 Task: Add a signature Luis Hernandez containing Have a great National Alzheimers Disease Awareness Month, Luis Hernandez to email address softage.3@softage.net and add a folder Tax filings
Action: Mouse moved to (158, 118)
Screenshot: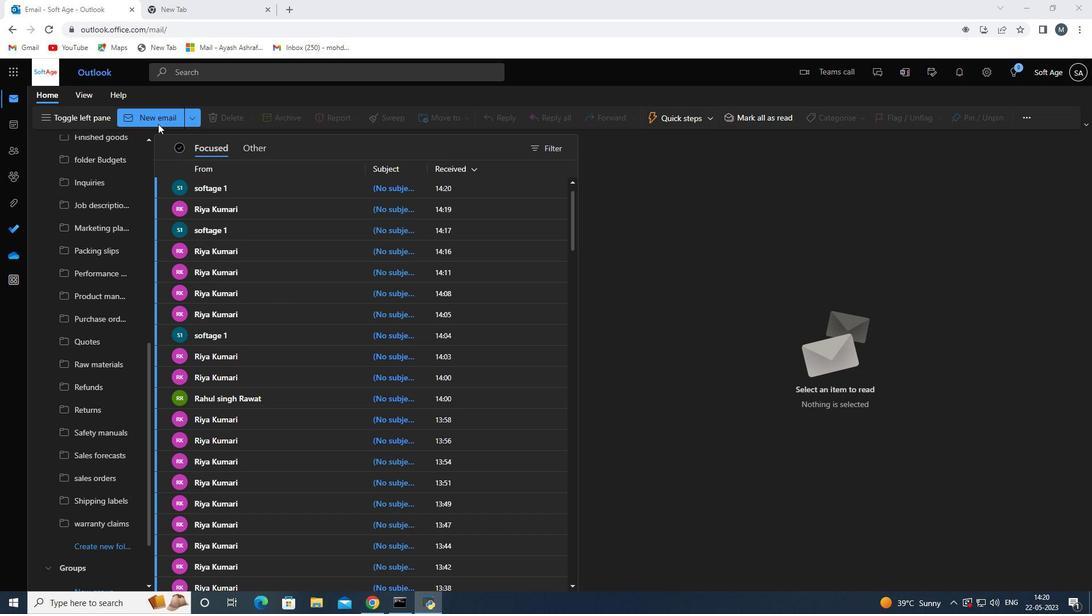 
Action: Mouse pressed left at (158, 118)
Screenshot: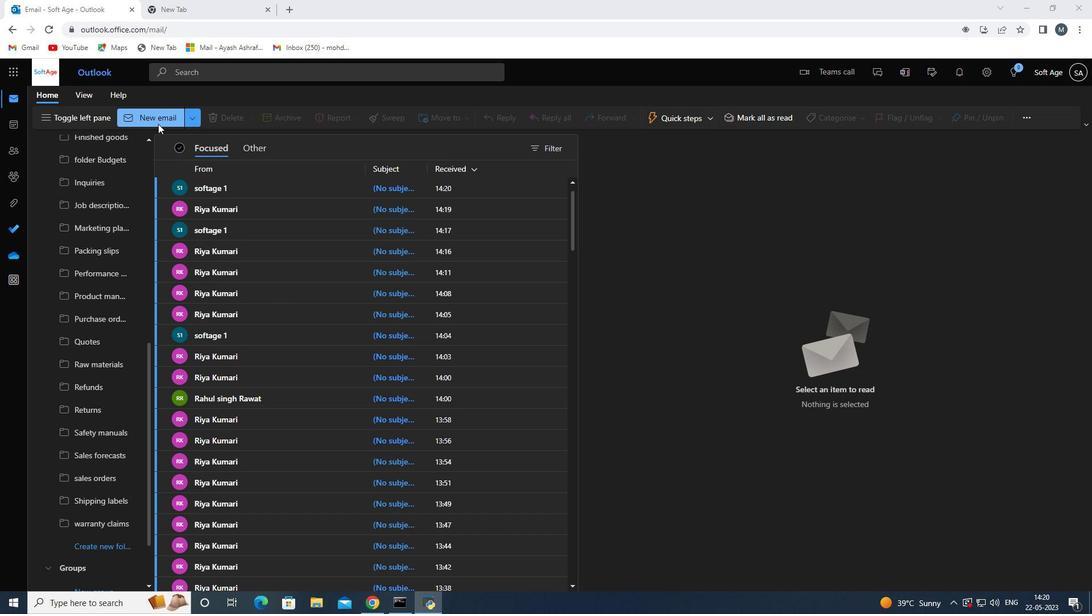 
Action: Mouse moved to (763, 122)
Screenshot: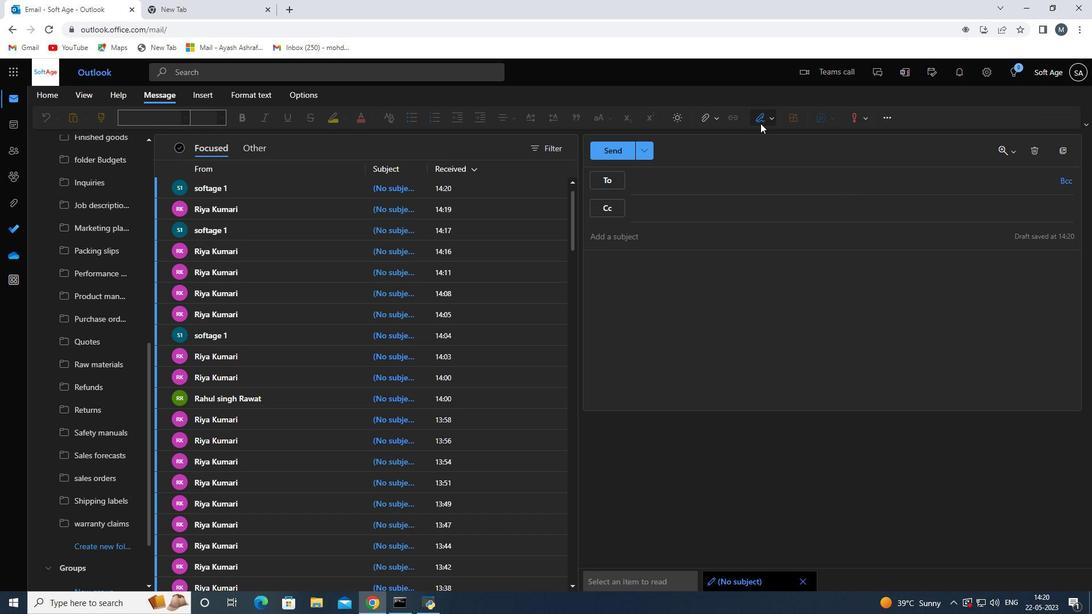
Action: Mouse pressed left at (763, 122)
Screenshot: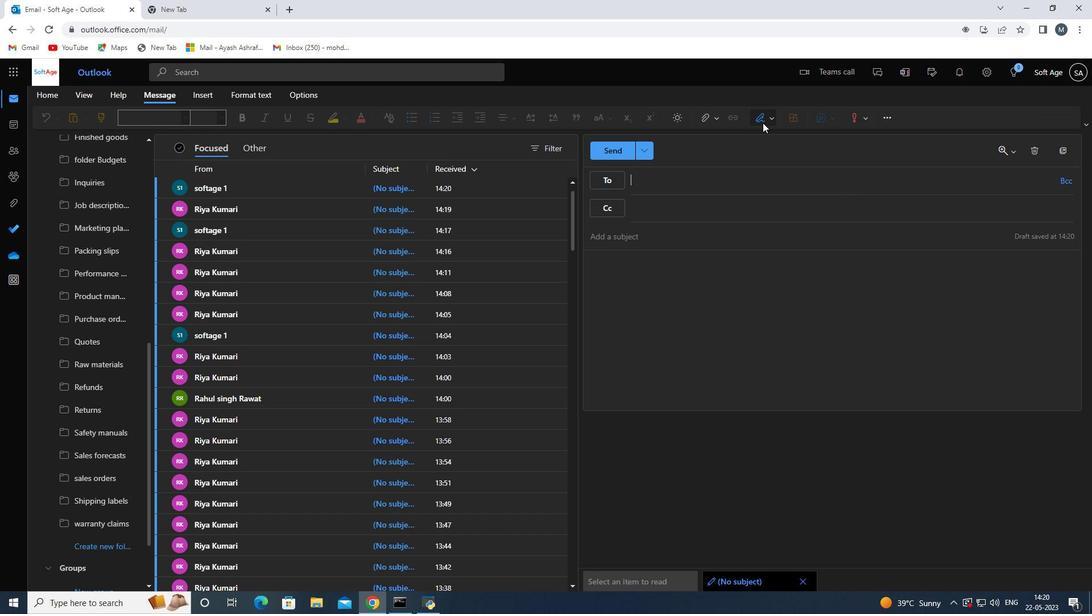 
Action: Mouse moved to (757, 166)
Screenshot: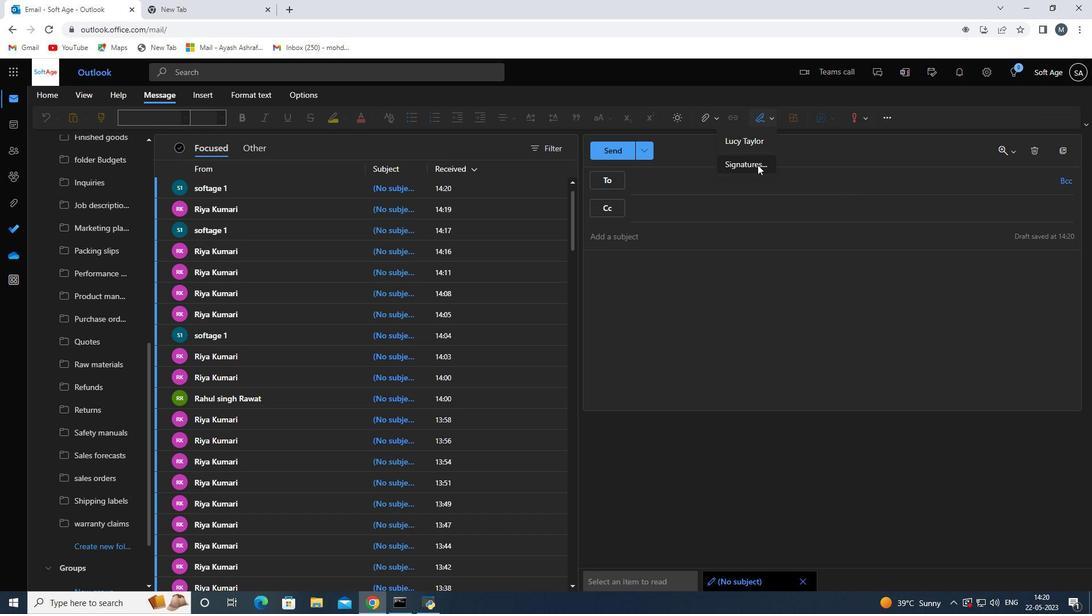 
Action: Mouse pressed left at (757, 166)
Screenshot: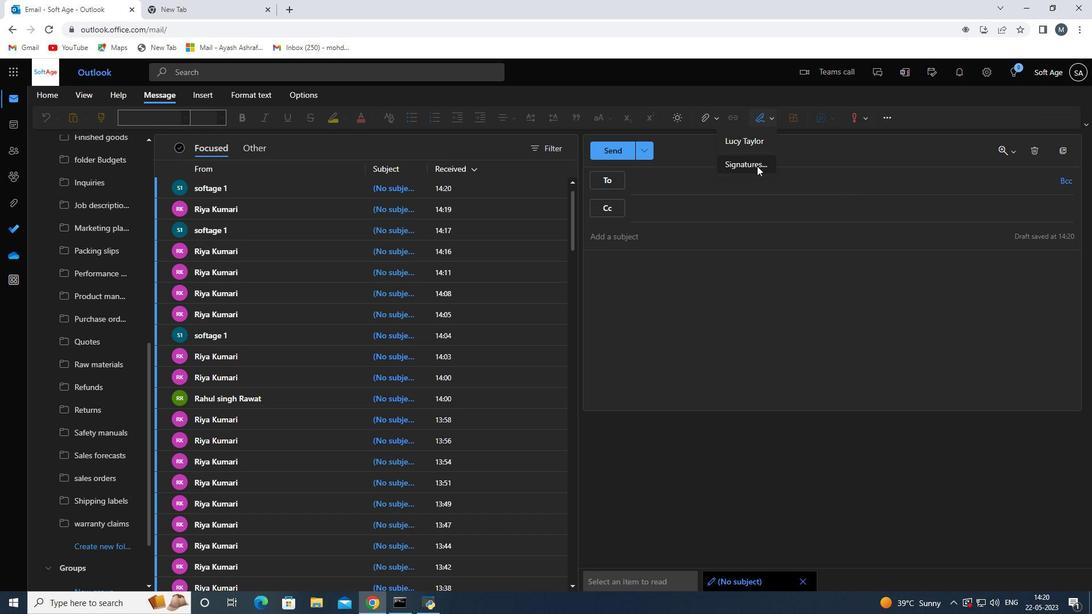 
Action: Mouse moved to (775, 208)
Screenshot: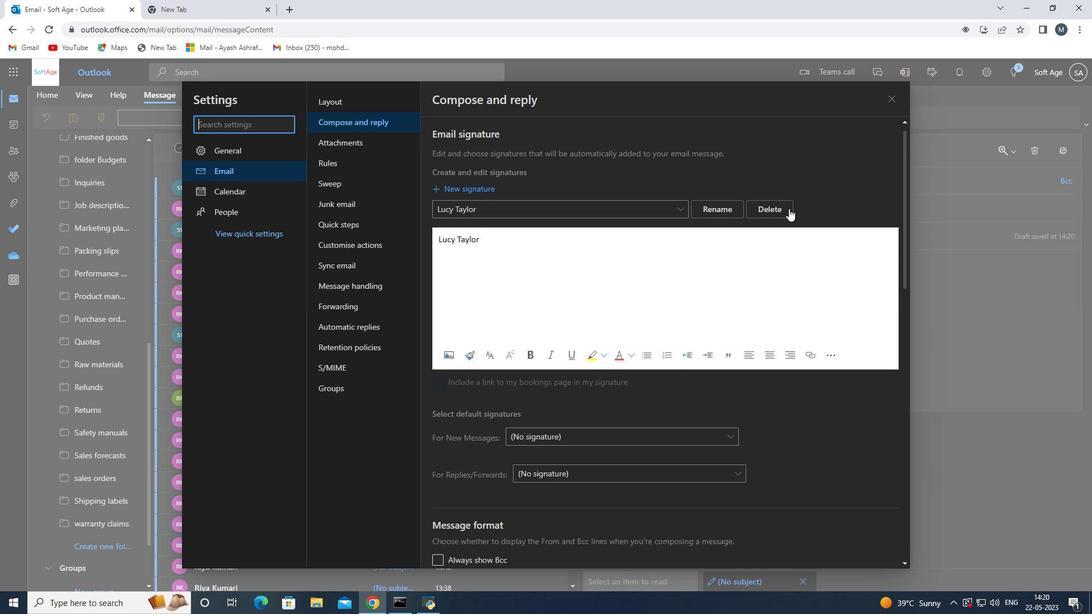 
Action: Mouse pressed left at (775, 208)
Screenshot: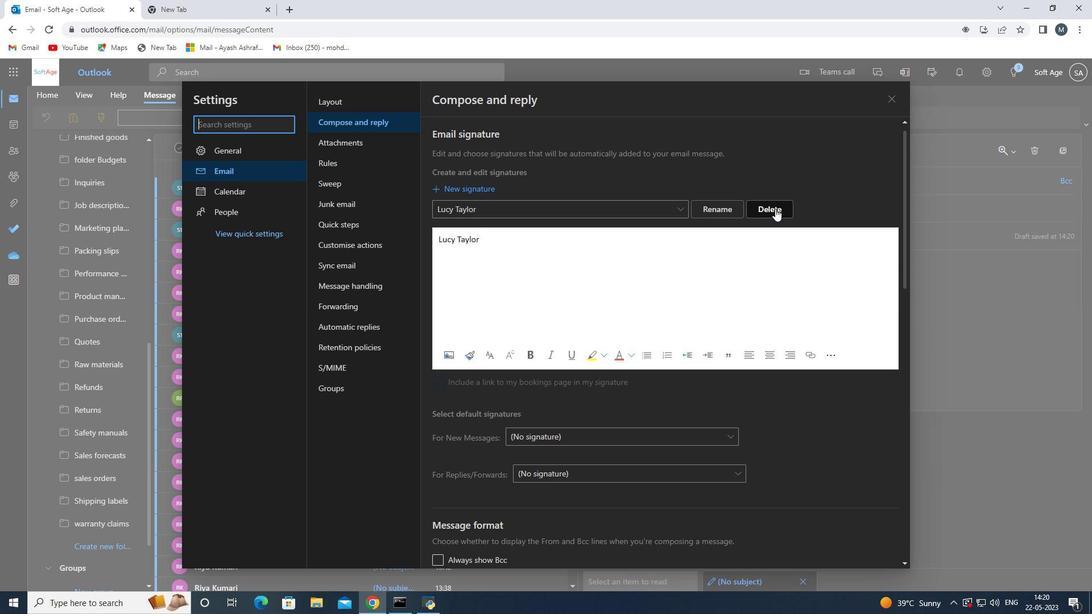 
Action: Mouse moved to (600, 216)
Screenshot: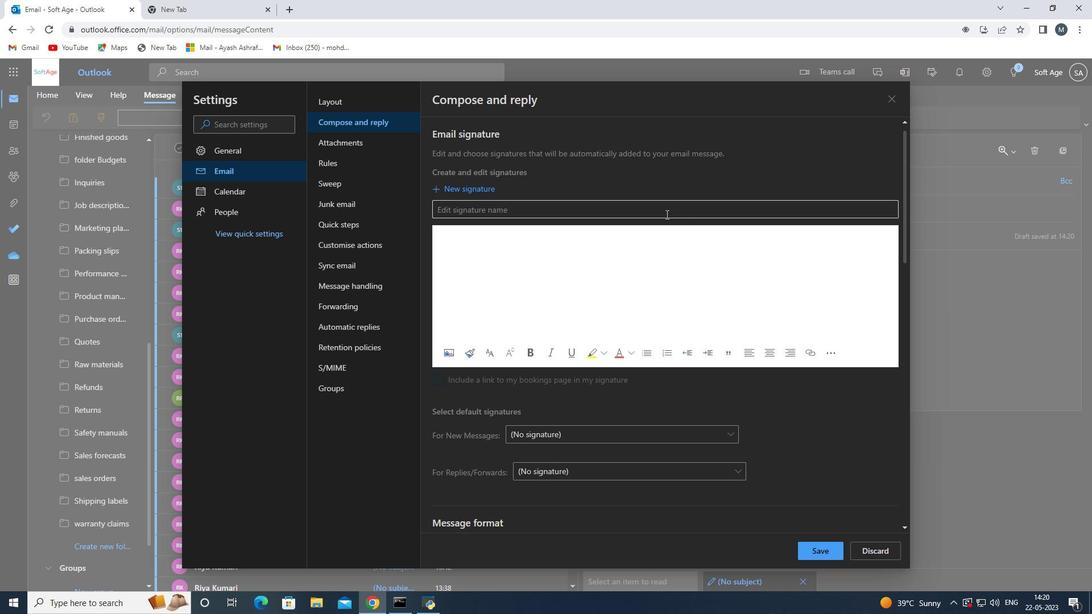 
Action: Mouse pressed left at (600, 216)
Screenshot: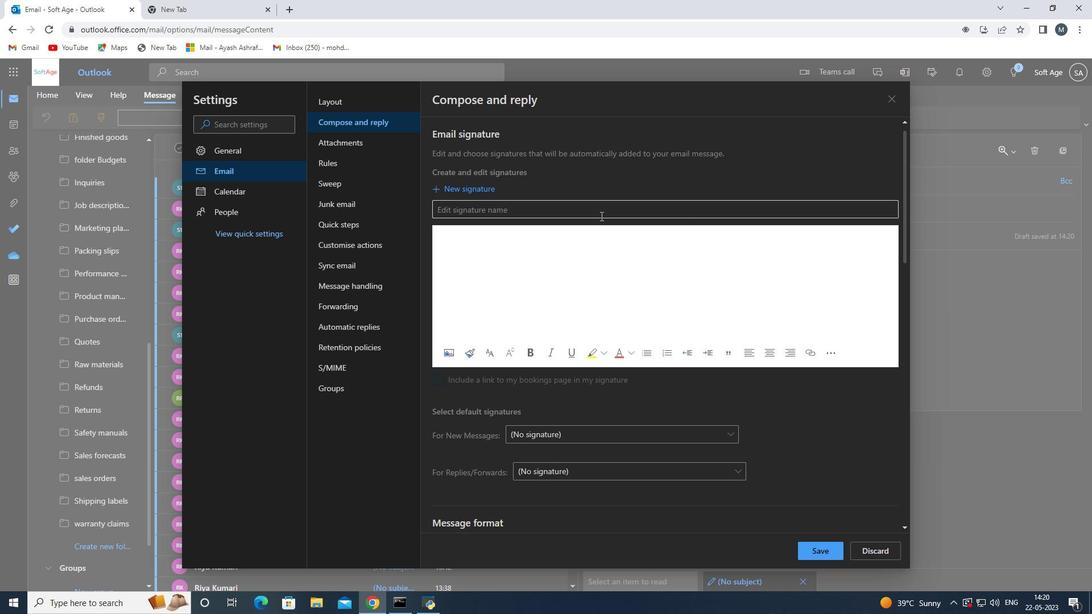 
Action: Key pressed <Key.shift>Luis<Key.space><Key.shift>Hernandez<Key.space>
Screenshot: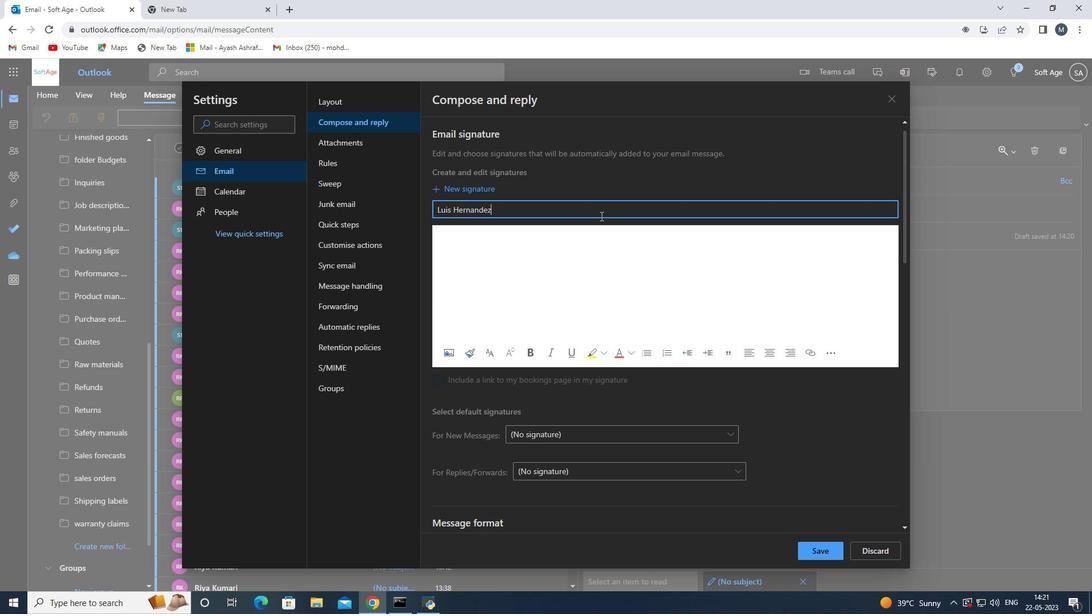 
Action: Mouse moved to (536, 257)
Screenshot: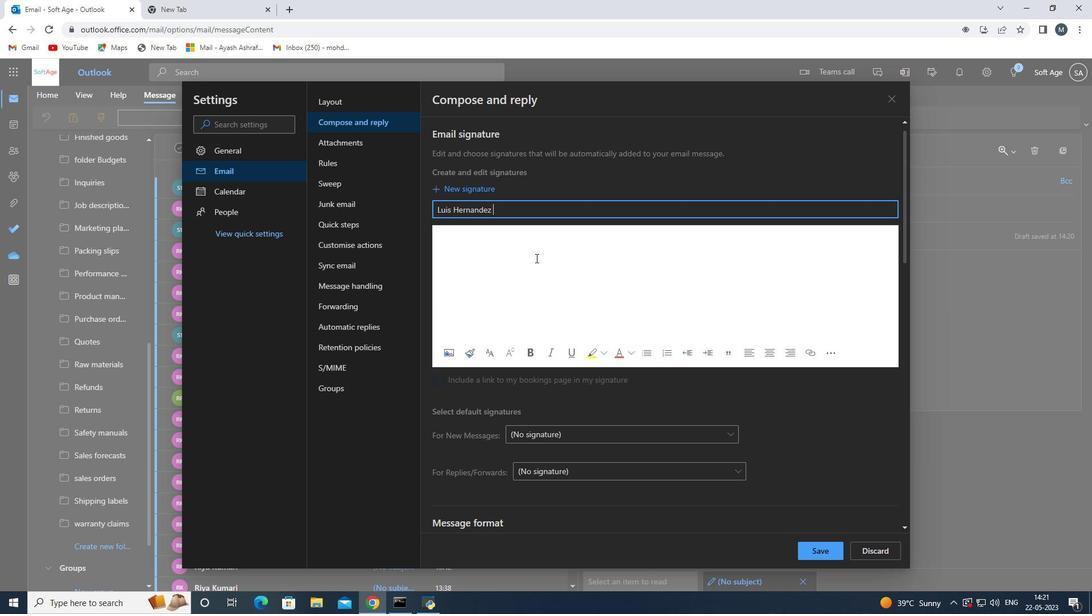 
Action: Mouse pressed left at (536, 257)
Screenshot: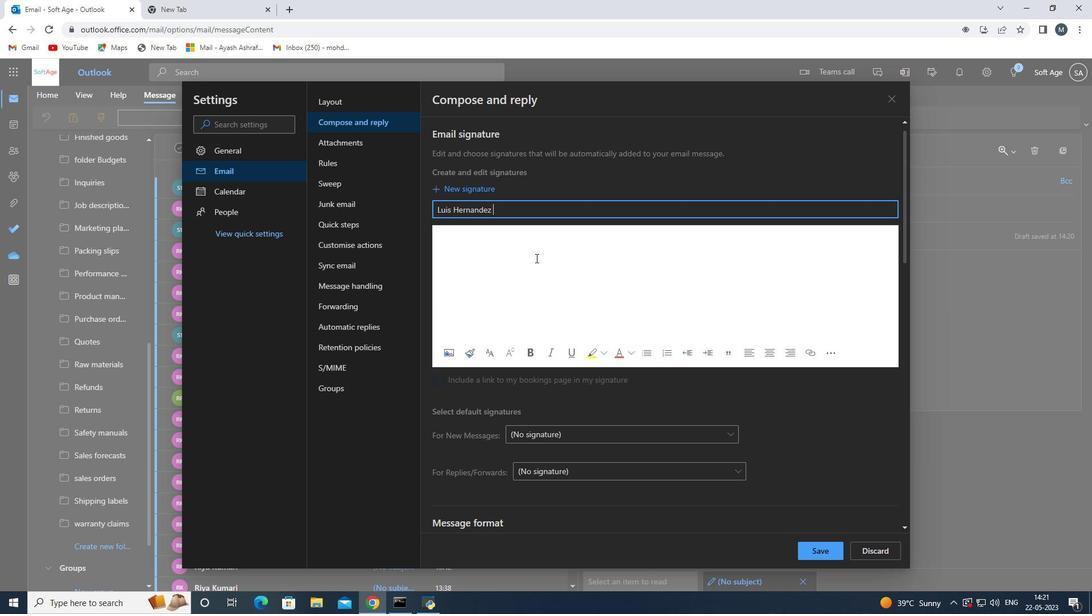 
Action: Key pressed <Key.shift>Have<Key.space>a<Key.space>great<Key.space>national<Key.space>alzheimers<Key.space>disease<Key.space>awareness<Key.space>month<Key.space>
Screenshot: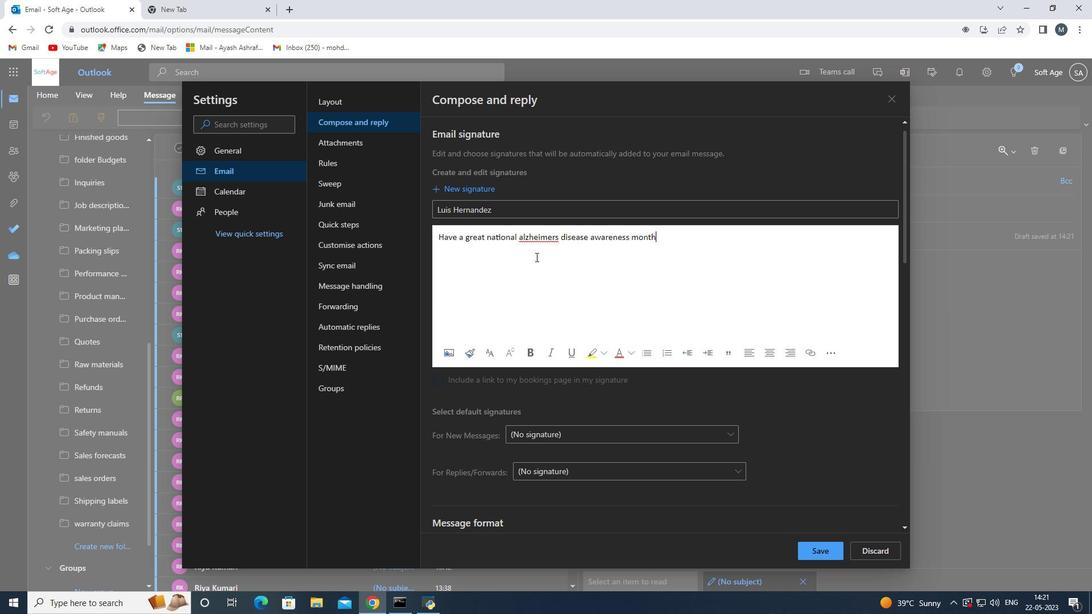 
Action: Mouse moved to (534, 238)
Screenshot: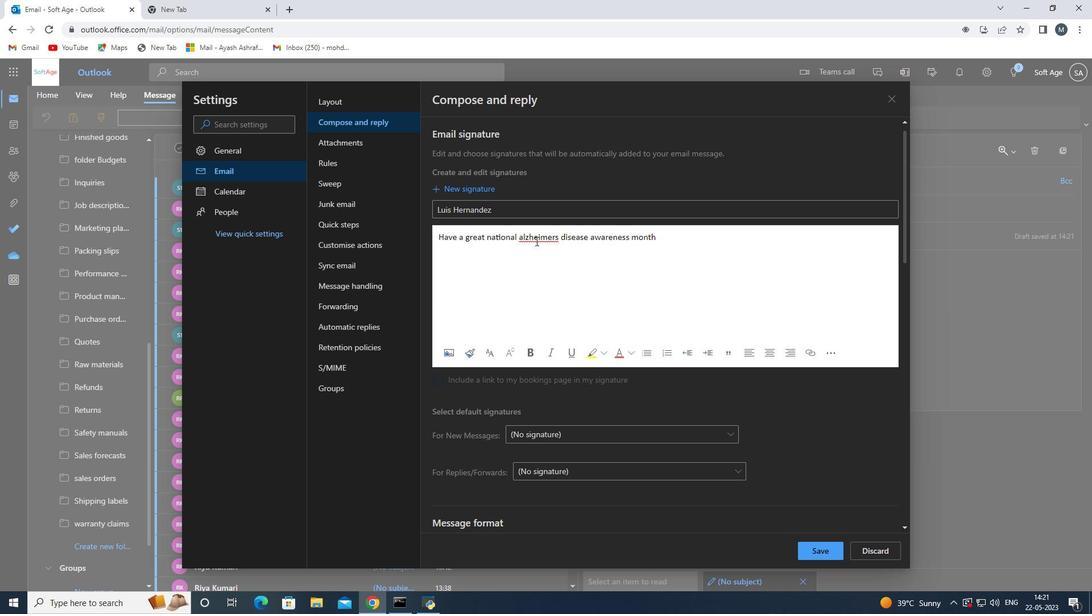 
Action: Mouse pressed left at (534, 238)
Screenshot: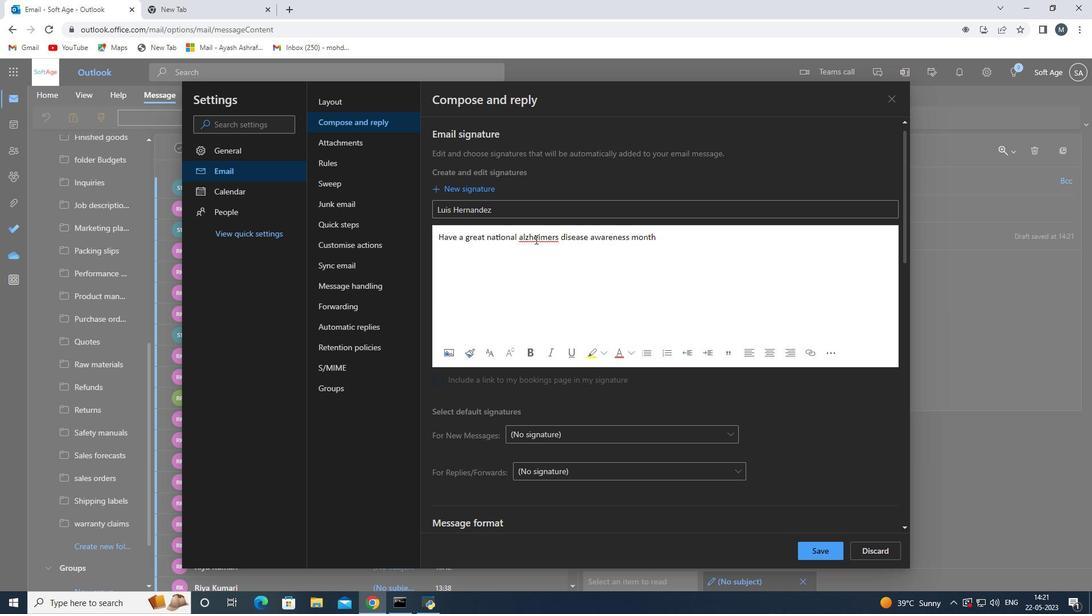 
Action: Mouse moved to (531, 237)
Screenshot: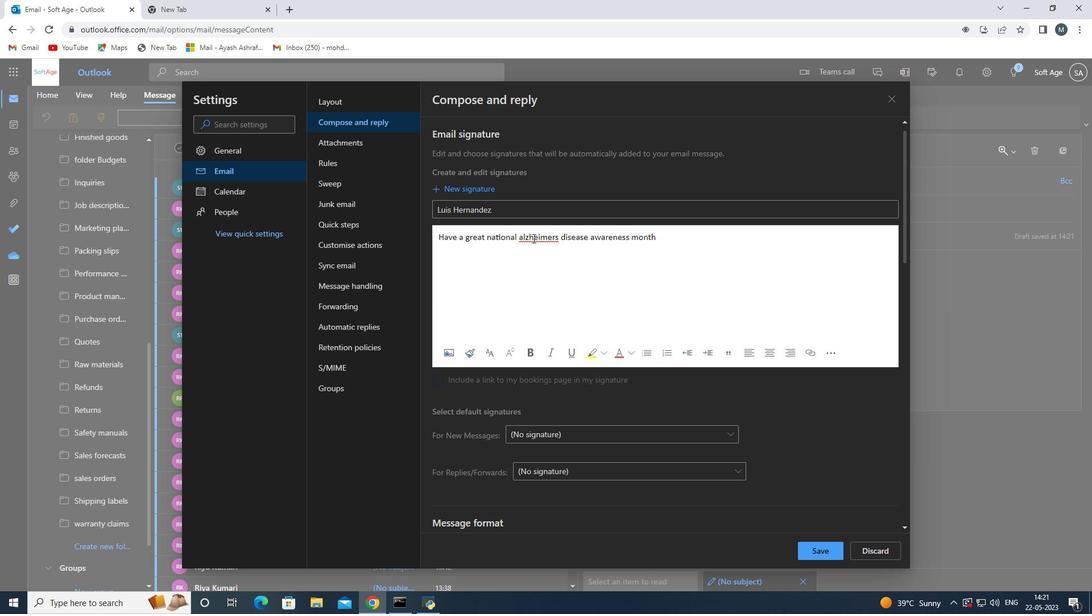 
Action: Mouse pressed left at (531, 237)
Screenshot: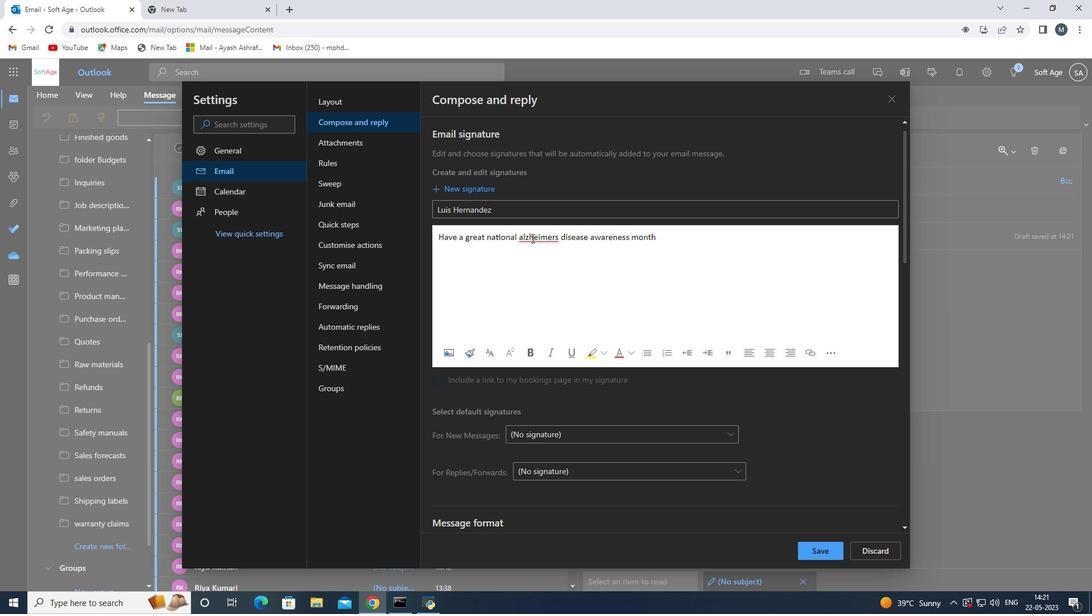 
Action: Mouse pressed left at (531, 237)
Screenshot: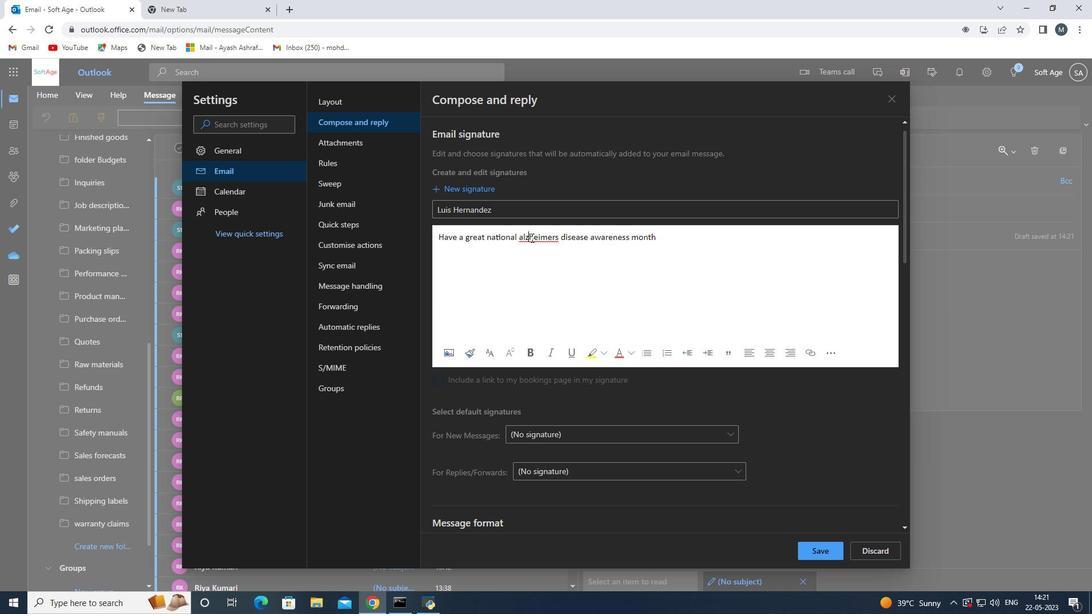 
Action: Mouse moved to (524, 236)
Screenshot: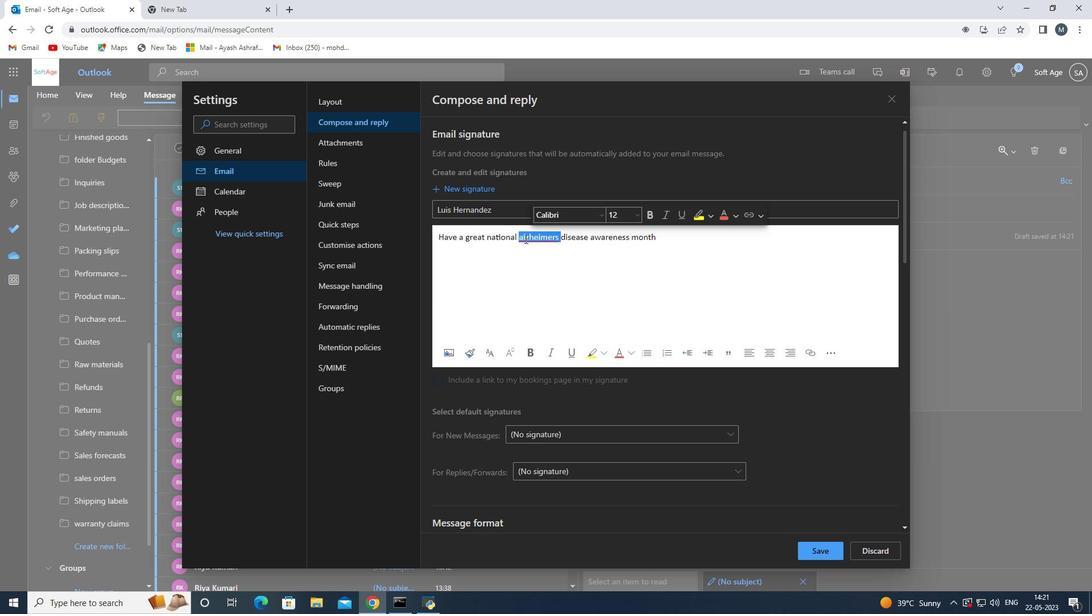 
Action: Mouse pressed left at (524, 236)
Screenshot: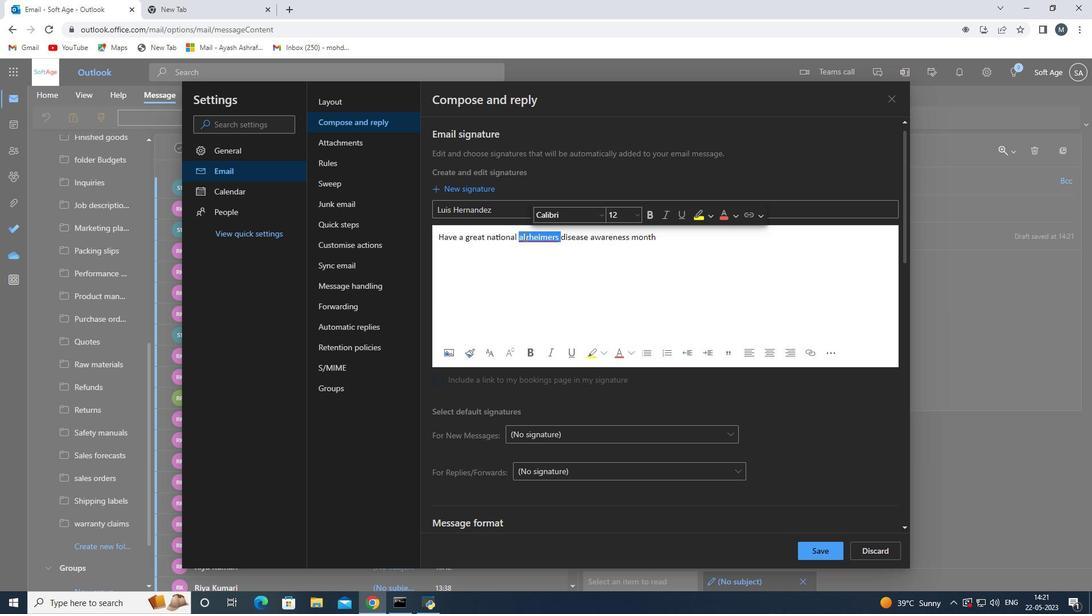 
Action: Mouse moved to (522, 241)
Screenshot: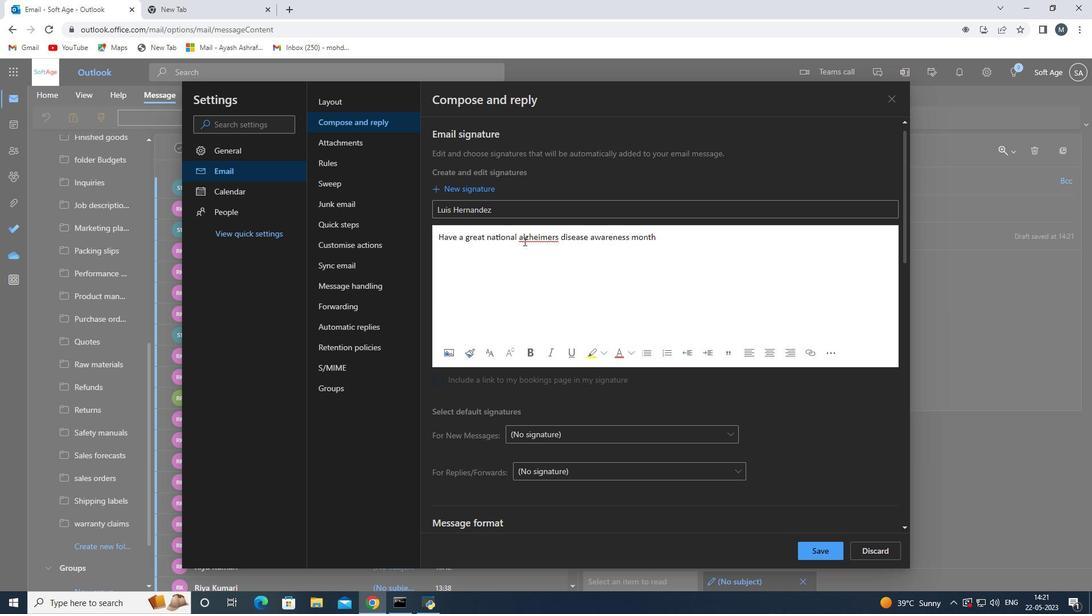 
Action: Mouse pressed left at (522, 241)
Screenshot: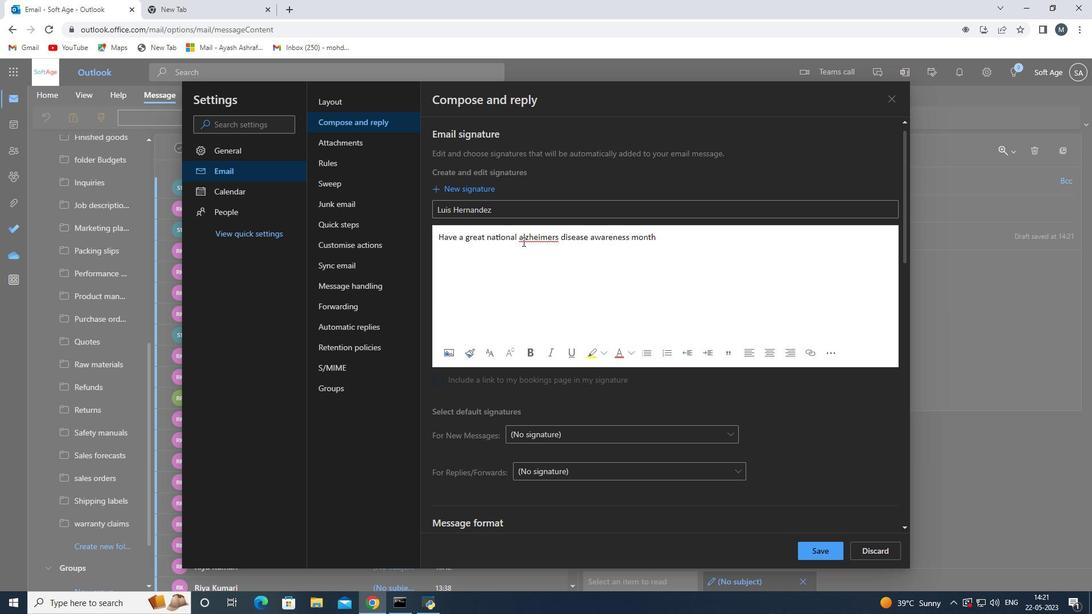 
Action: Mouse moved to (524, 241)
Screenshot: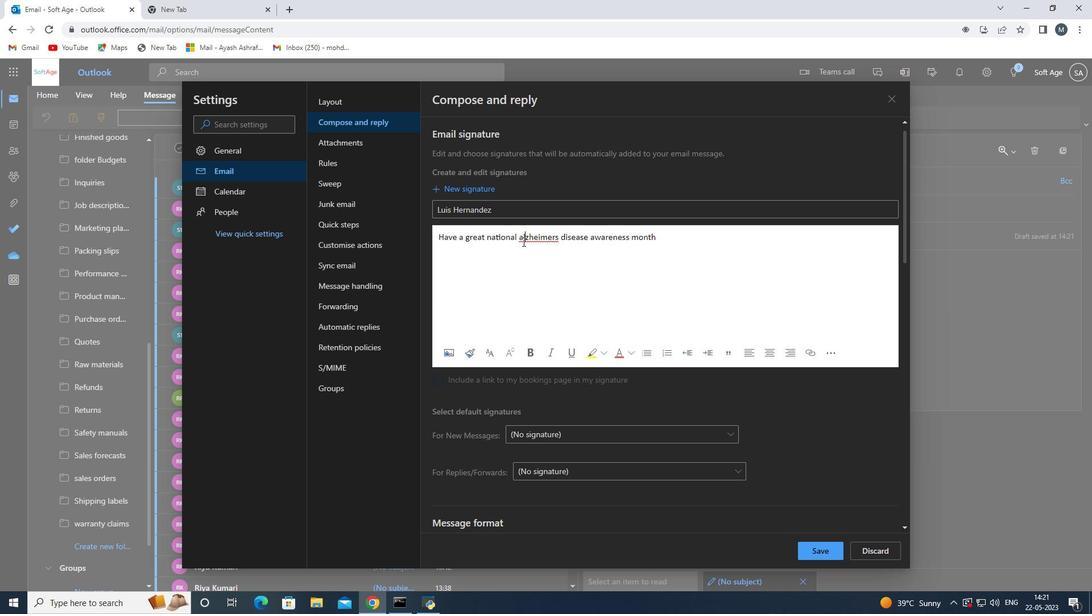 
Action: Key pressed <Key.backspace><Key.shift>A
Screenshot: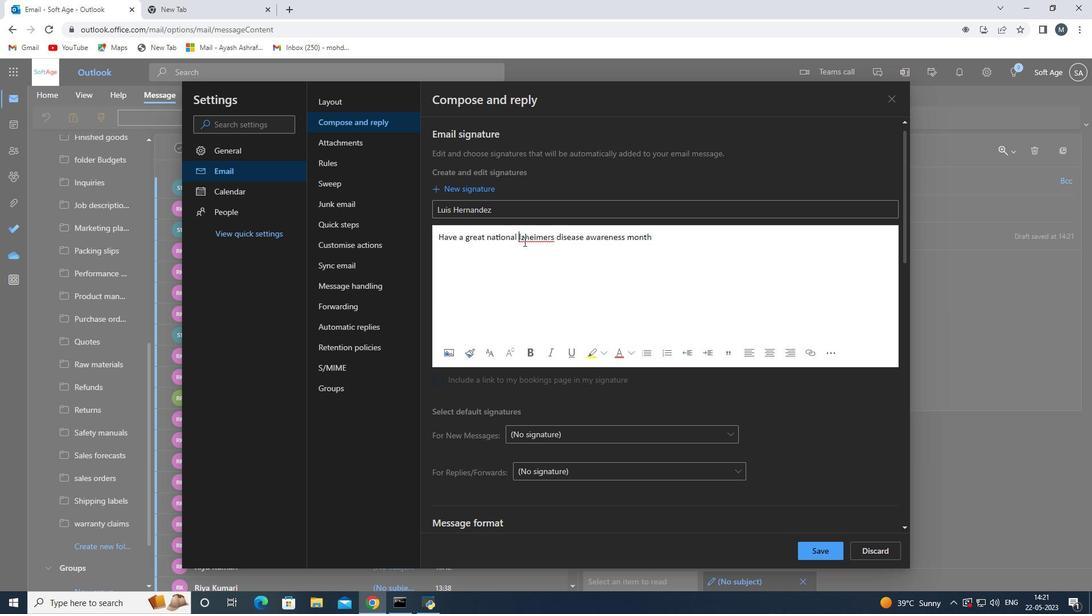 
Action: Mouse moved to (542, 271)
Screenshot: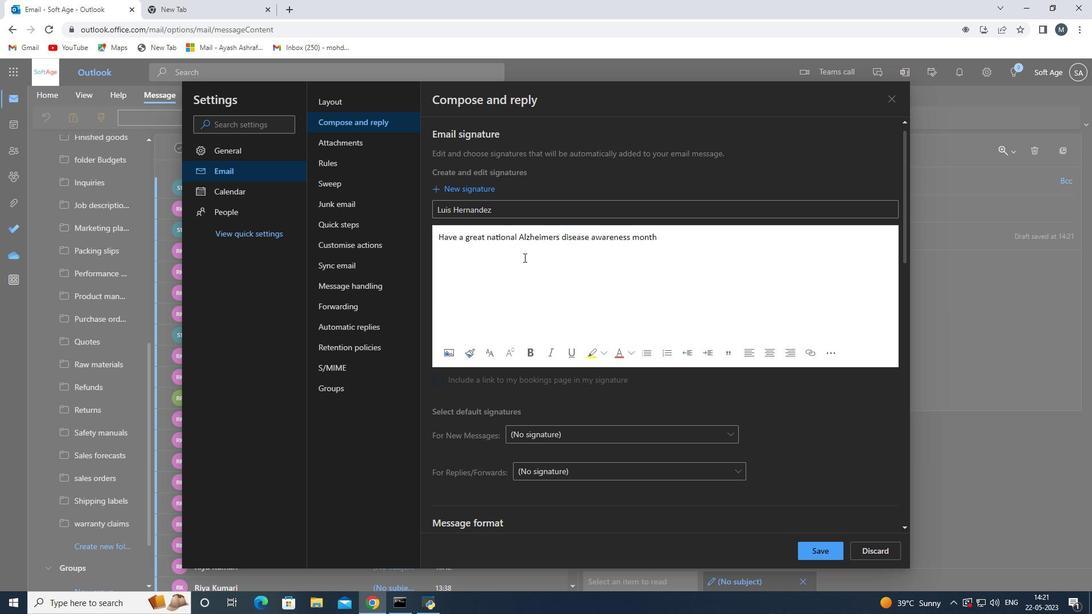 
Action: Mouse pressed left at (542, 271)
Screenshot: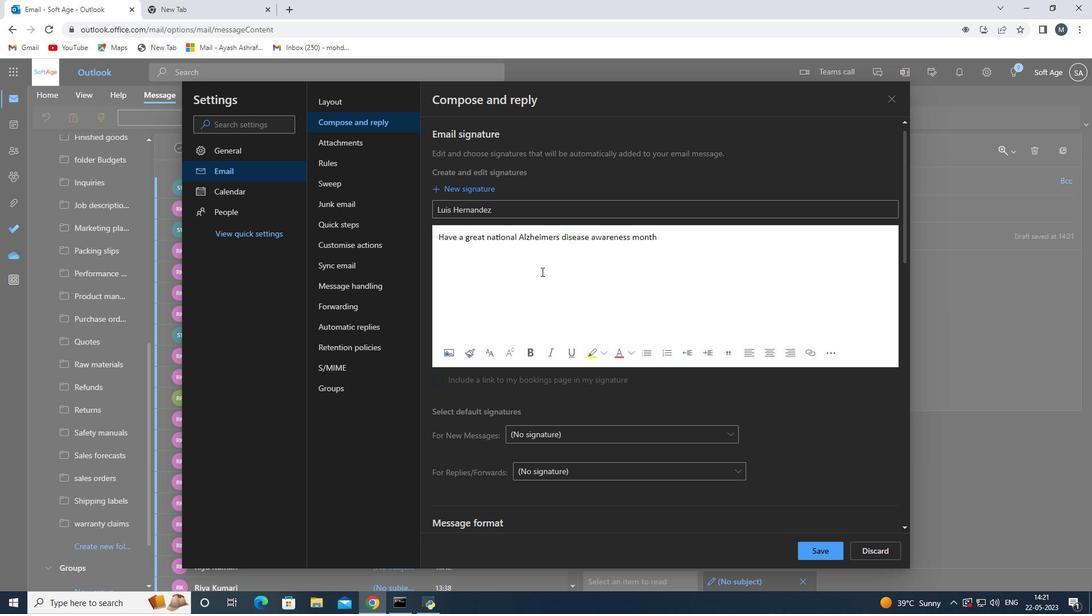 
Action: Mouse moved to (829, 549)
Screenshot: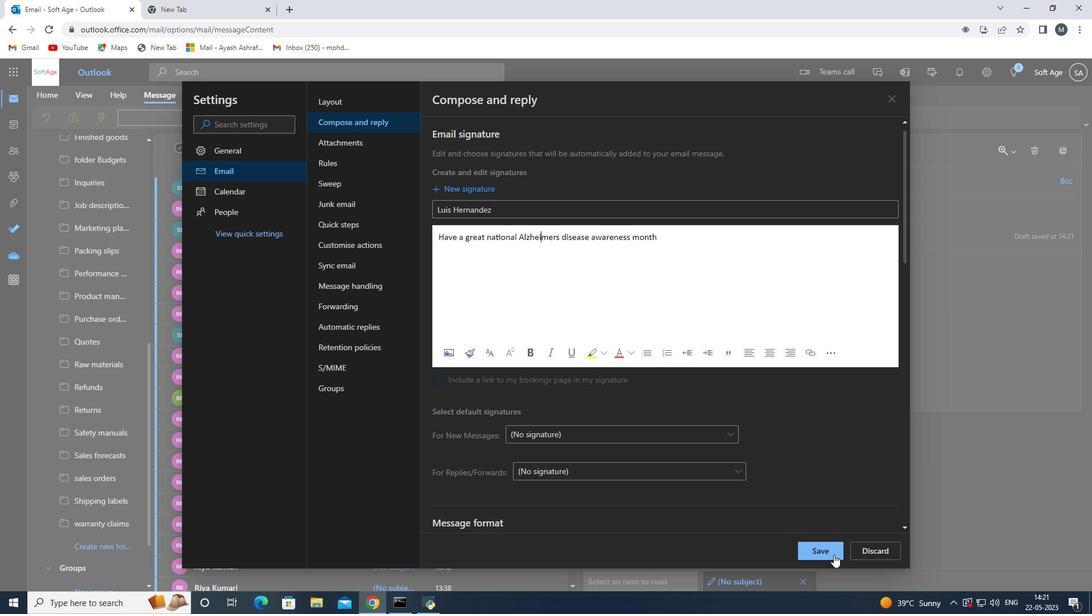 
Action: Mouse pressed left at (829, 549)
Screenshot: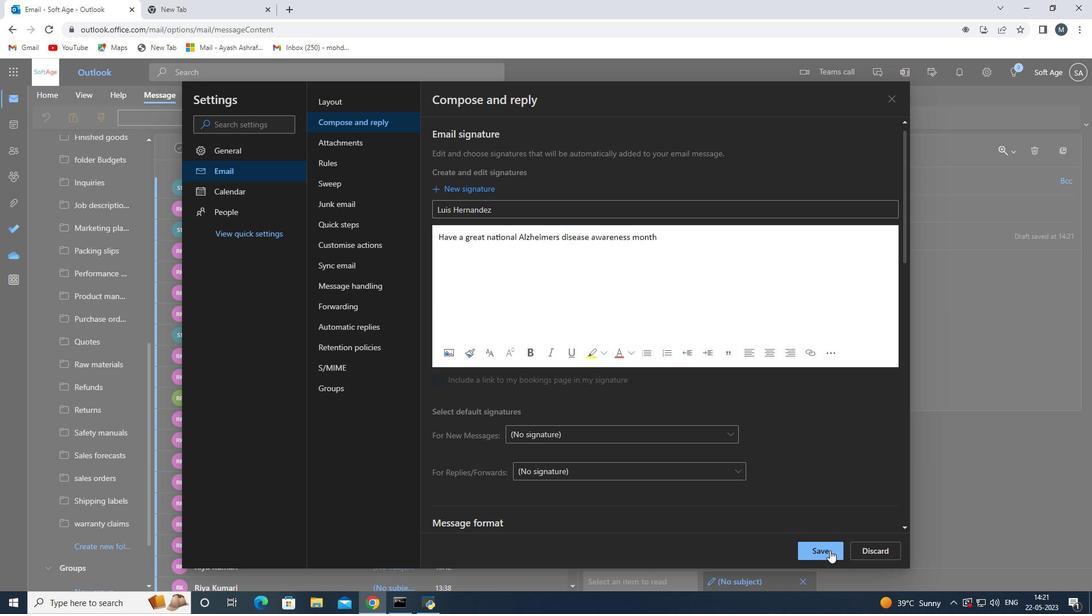
Action: Mouse moved to (886, 98)
Screenshot: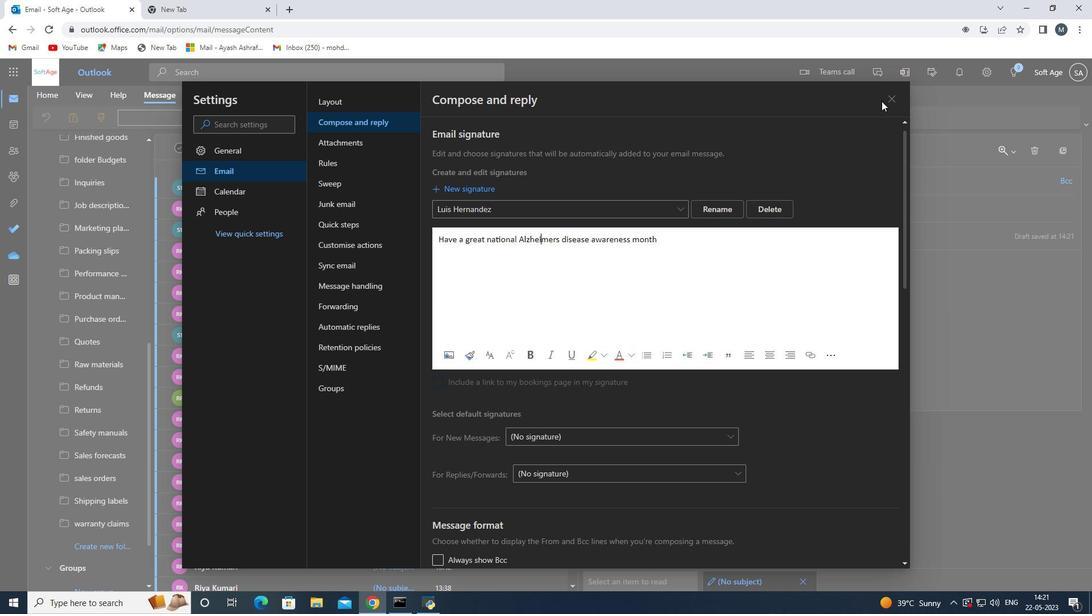 
Action: Mouse pressed left at (886, 98)
Screenshot: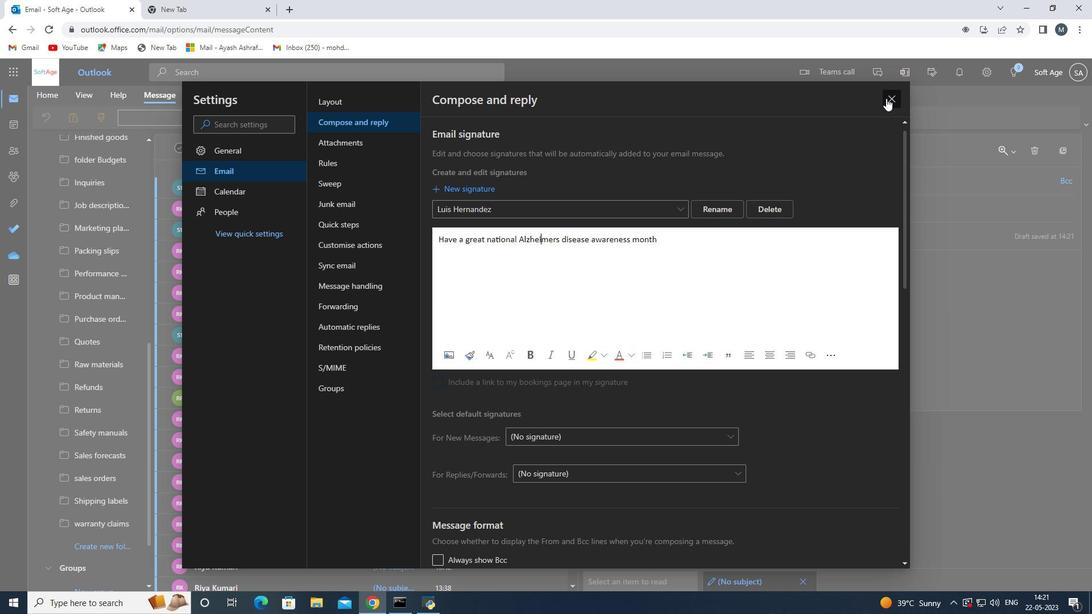
Action: Mouse moved to (641, 275)
Screenshot: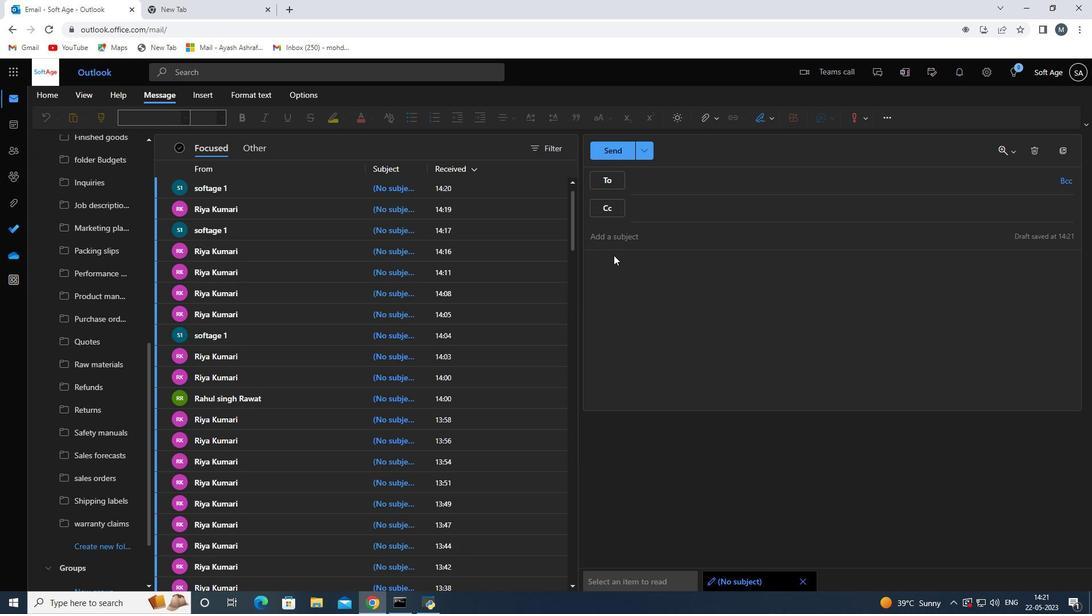 
Action: Mouse pressed left at (641, 275)
Screenshot: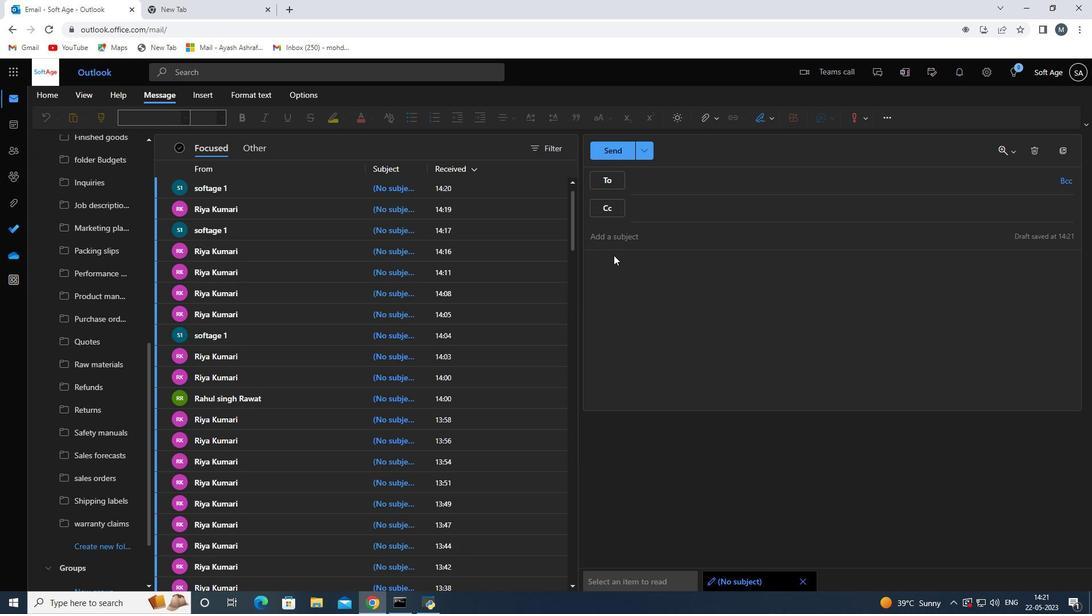 
Action: Mouse moved to (630, 270)
Screenshot: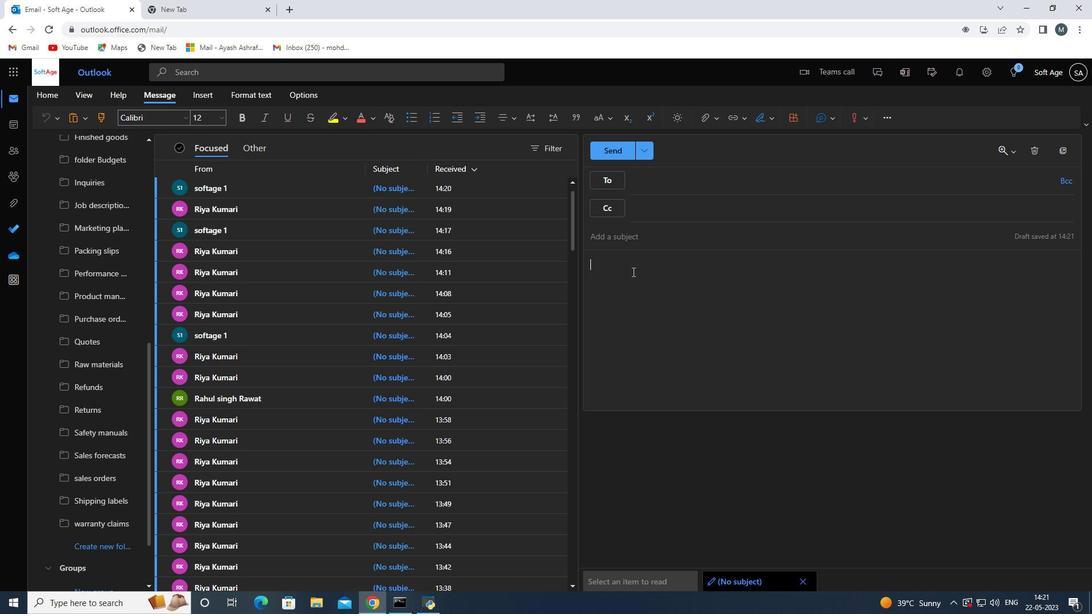 
Action: Key pressed ctrl+V
Screenshot: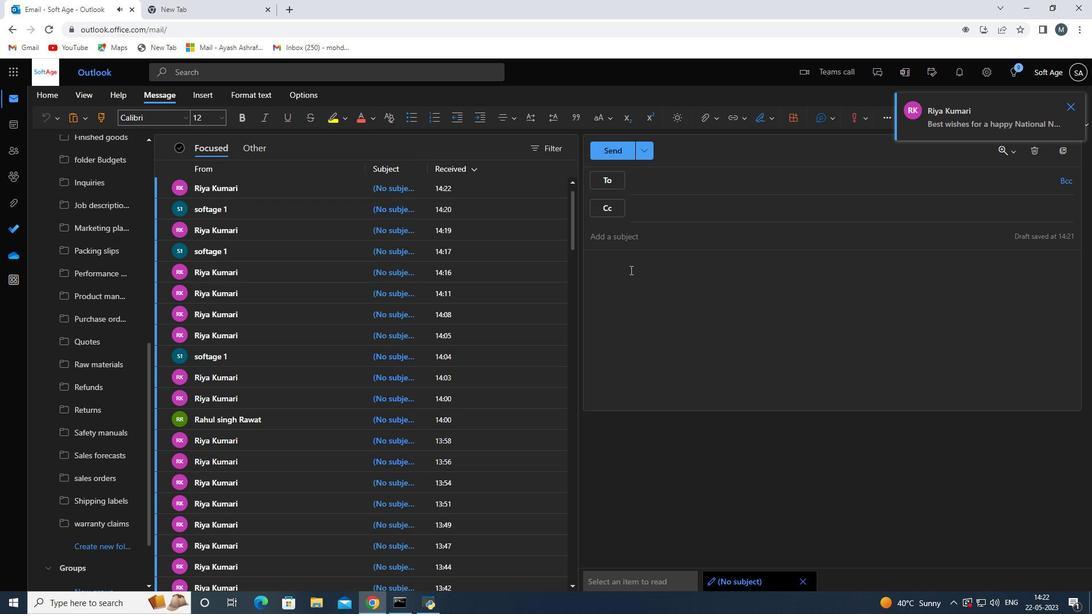 
Action: Mouse moved to (764, 121)
Screenshot: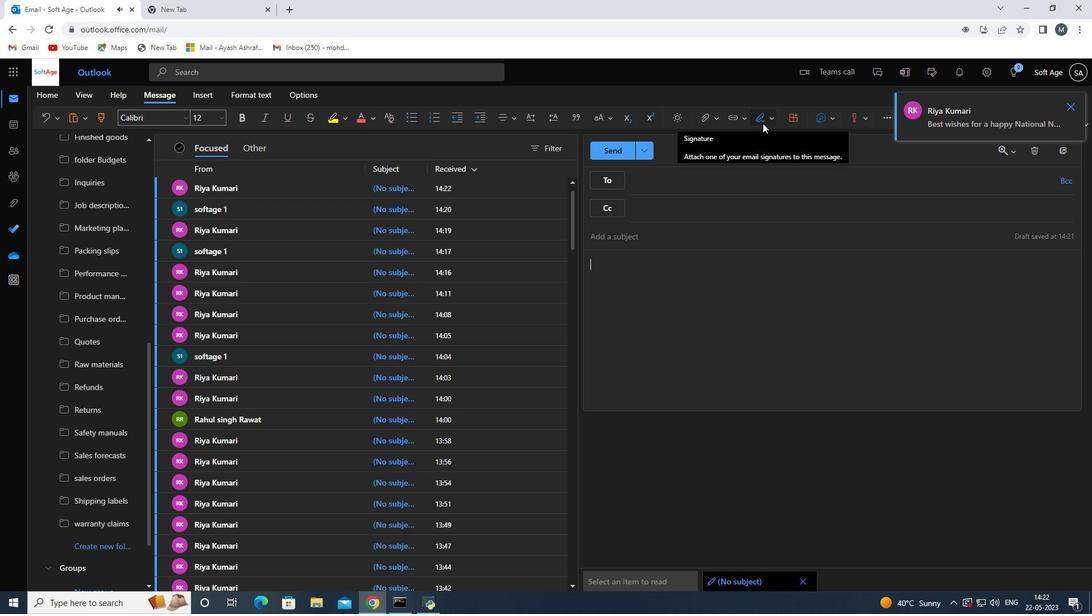 
Action: Mouse pressed left at (764, 121)
Screenshot: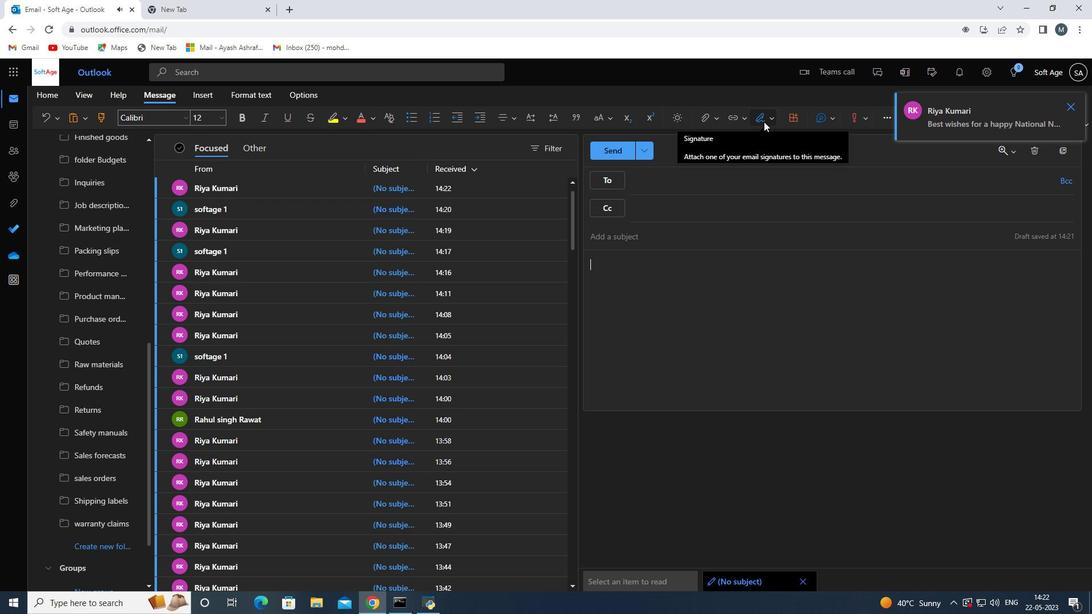
Action: Mouse moved to (756, 144)
Screenshot: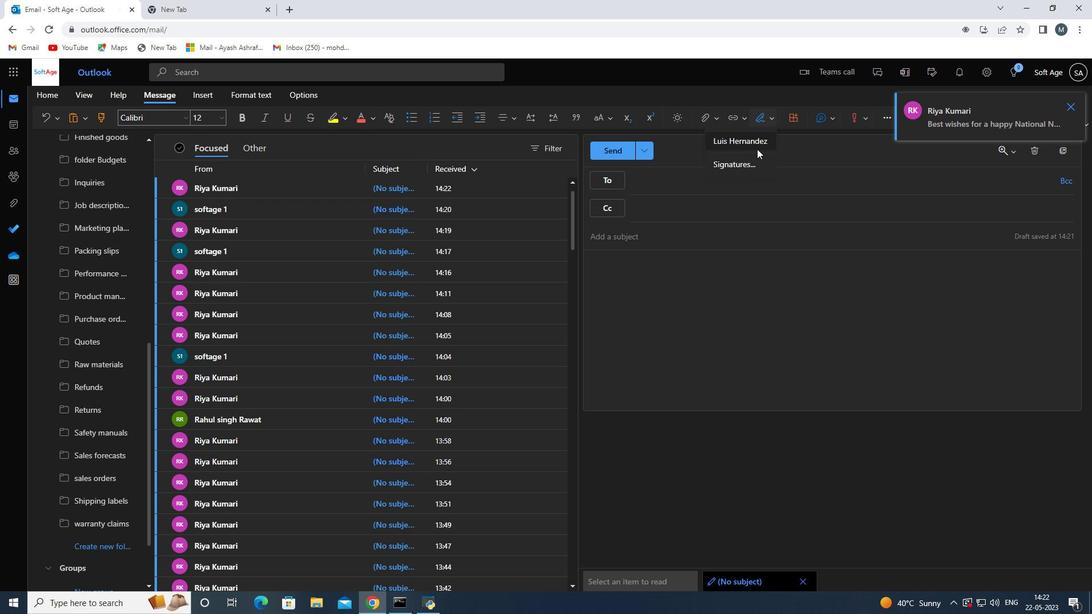 
Action: Mouse pressed left at (756, 144)
Screenshot: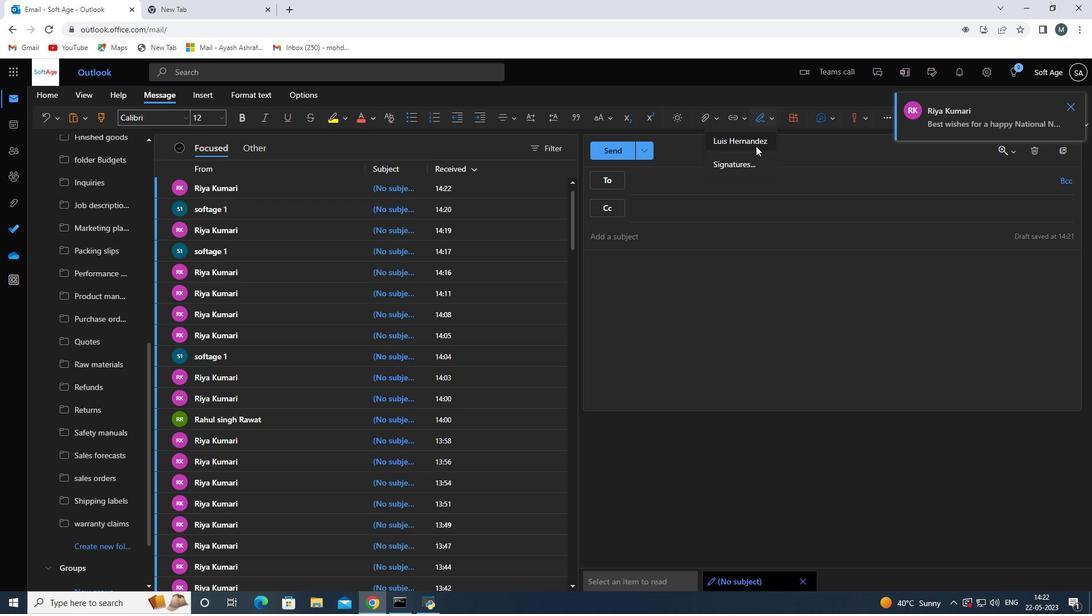 
Action: Mouse moved to (849, 294)
Screenshot: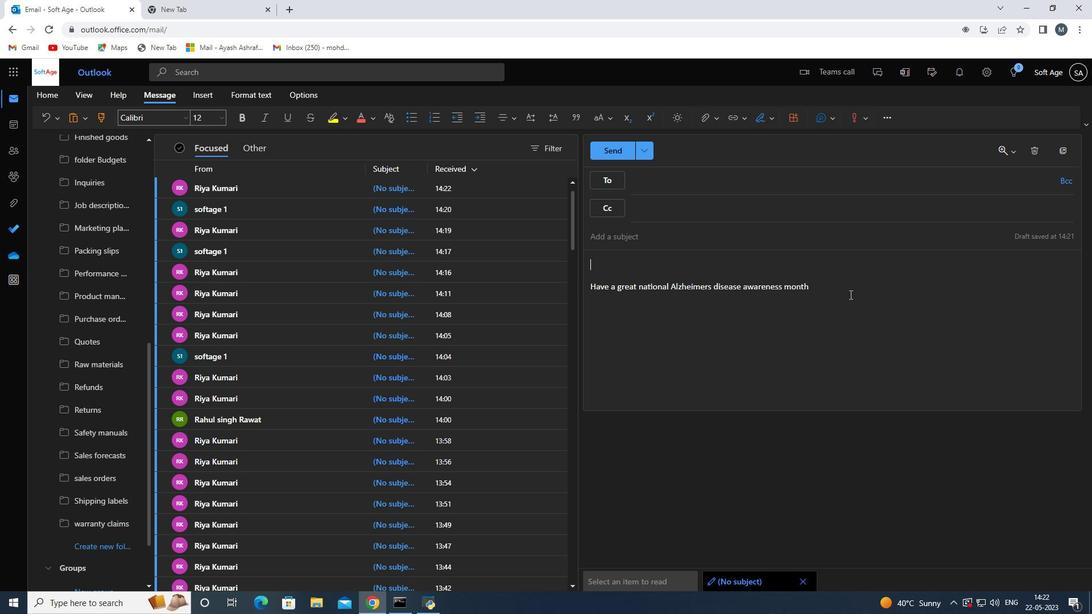 
Action: Mouse pressed left at (849, 294)
Screenshot: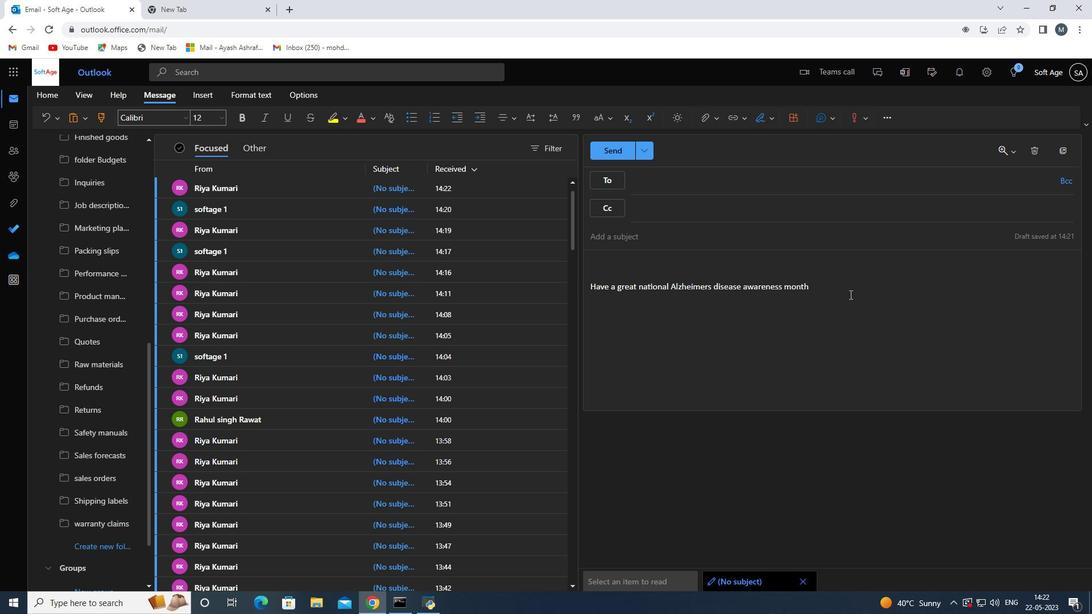
Action: Mouse moved to (848, 291)
Screenshot: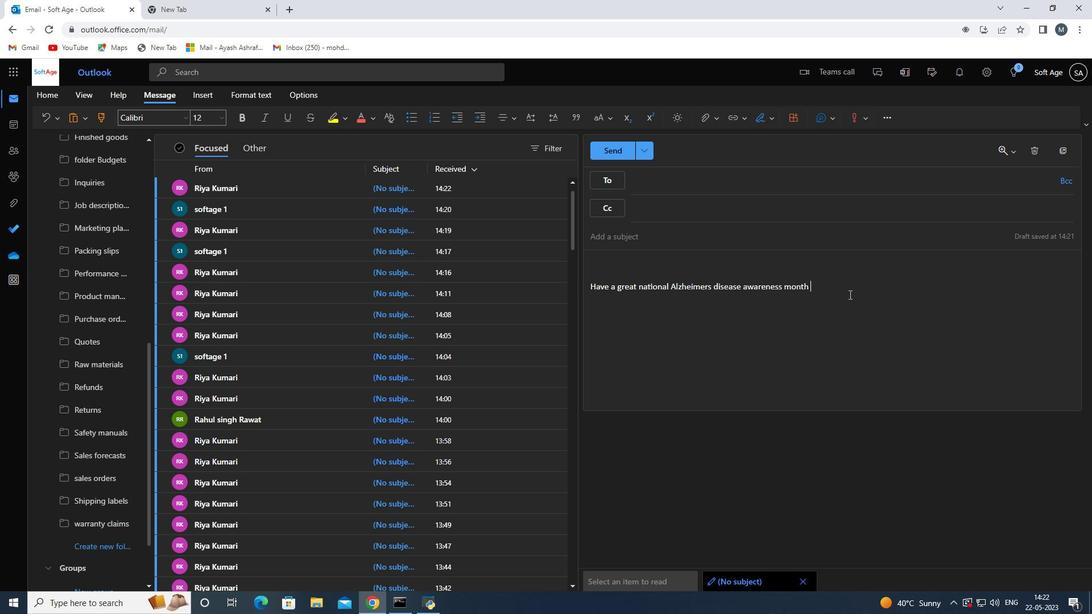 
Action: Key pressed <Key.tab><Key.enter><Key.enter><Key.shift>Luis<Key.space><Key.shift>Hernandez<Key.space>
Screenshot: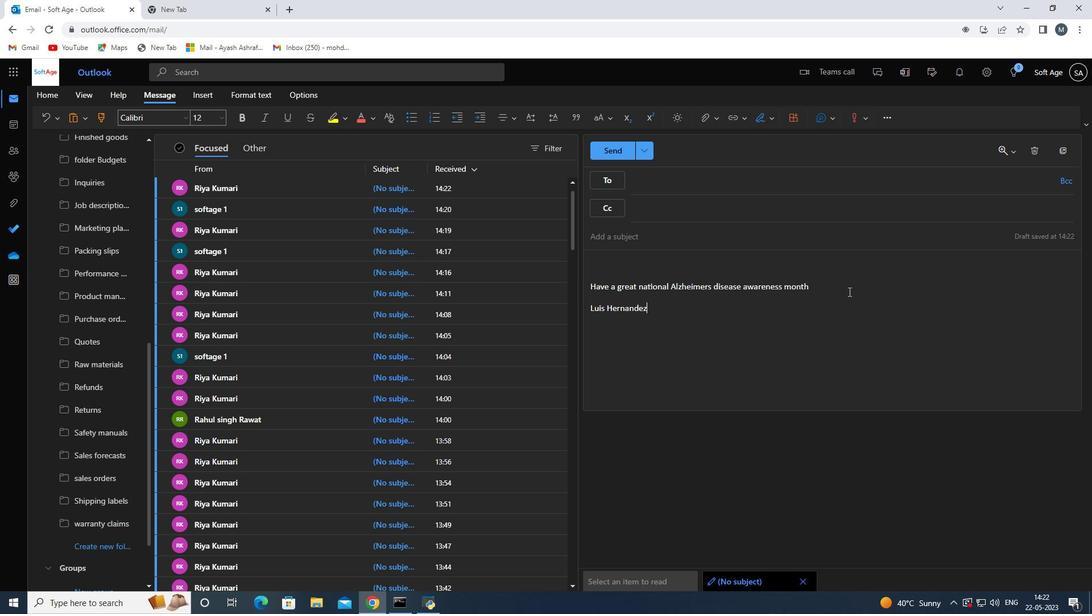 
Action: Mouse moved to (590, 286)
Screenshot: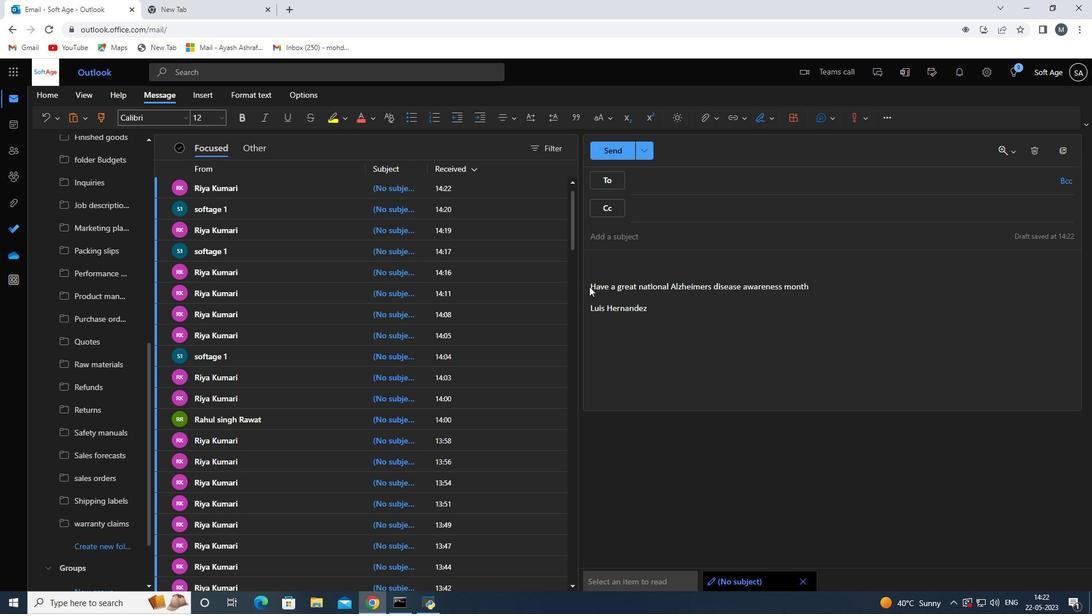 
Action: Mouse pressed left at (590, 286)
Screenshot: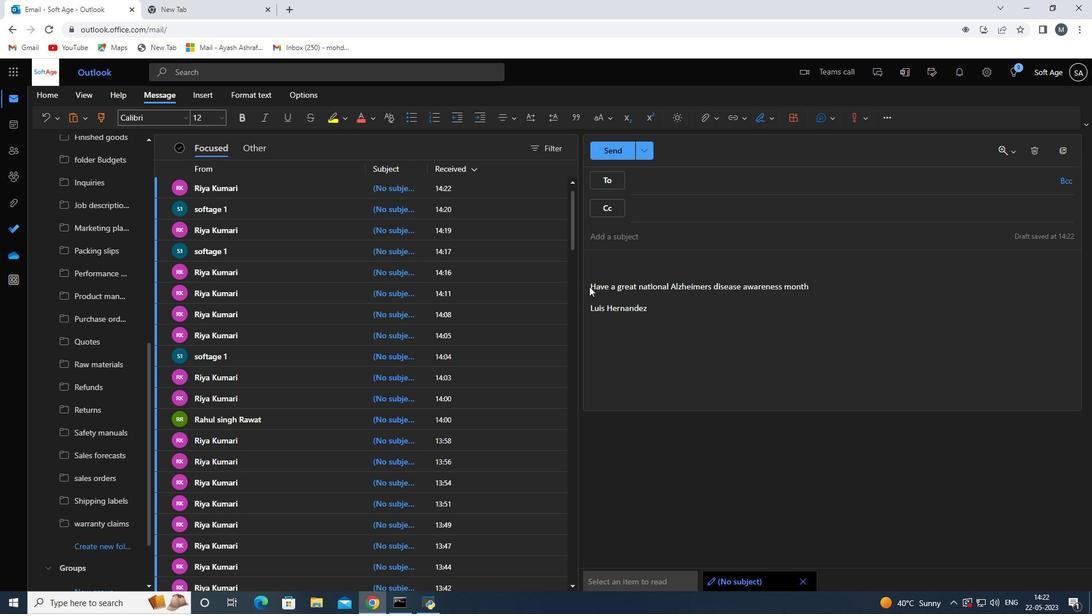 
Action: Mouse moved to (593, 283)
Screenshot: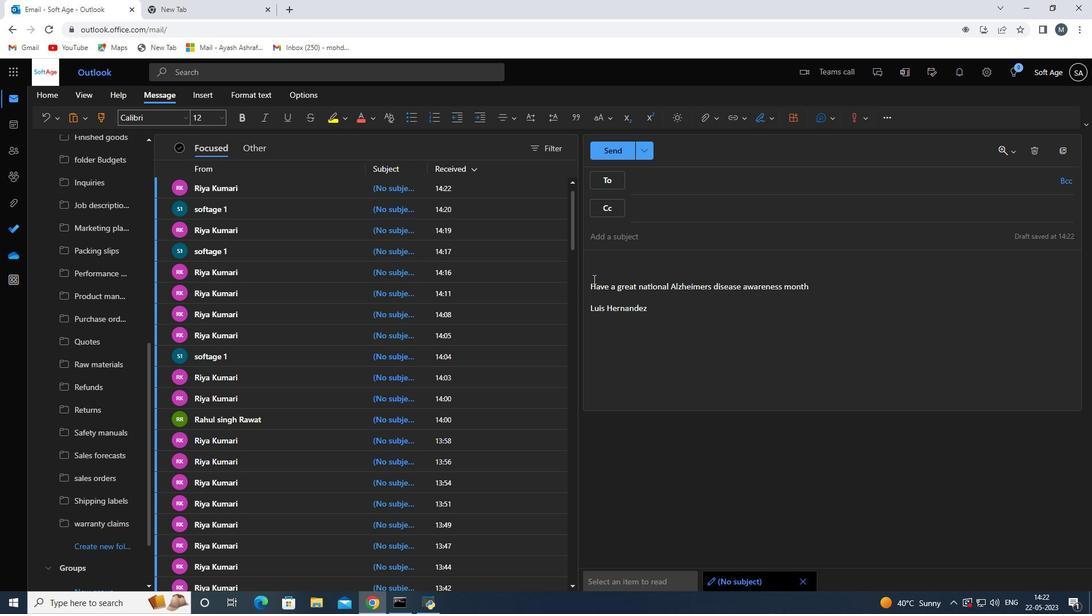 
Action: Mouse pressed left at (593, 283)
Screenshot: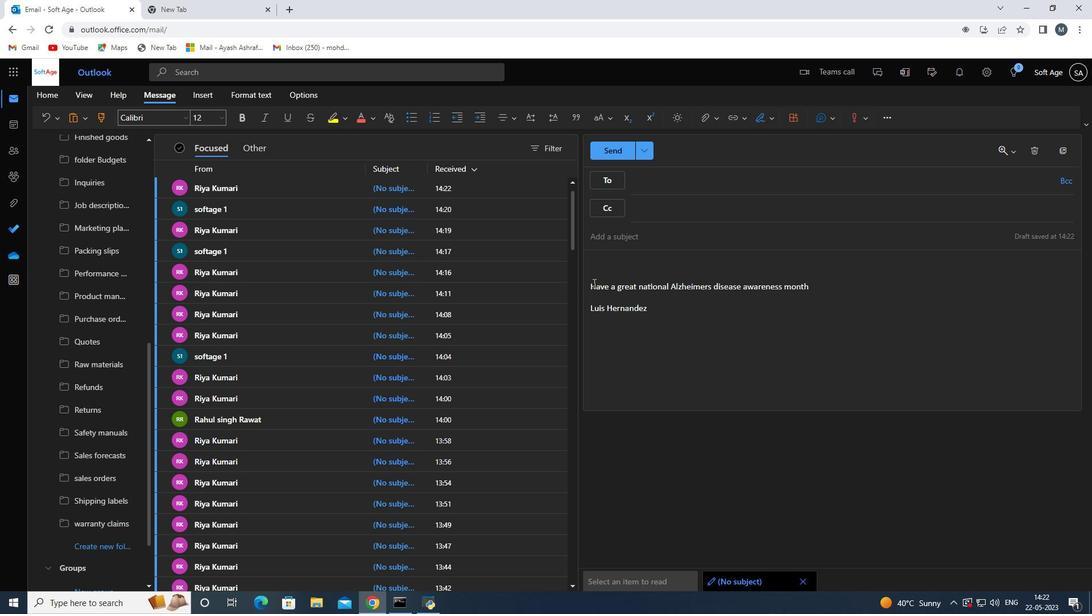 
Action: Mouse moved to (592, 289)
Screenshot: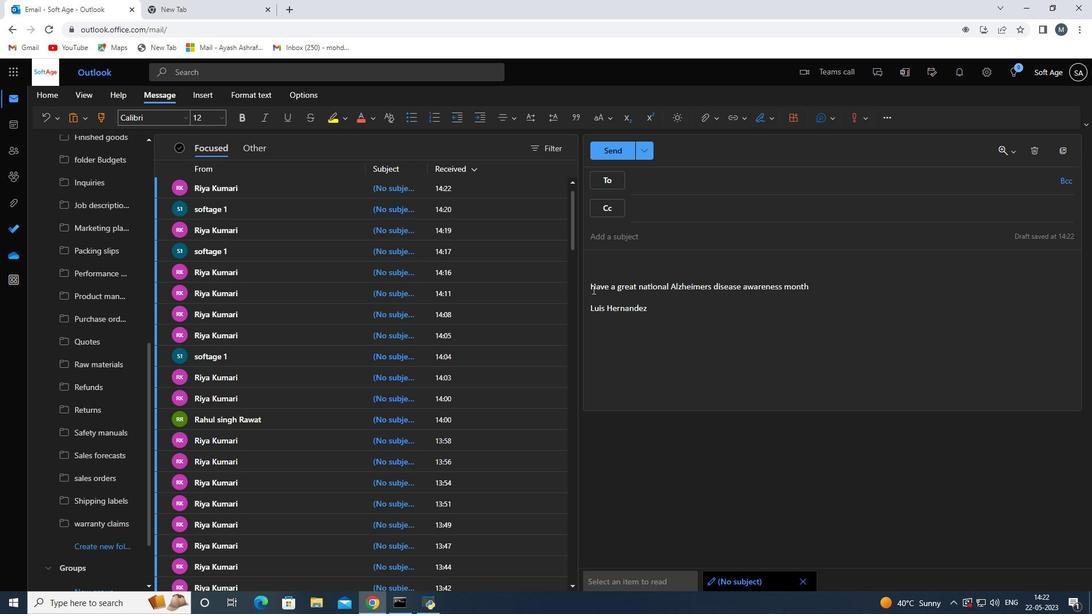
Action: Key pressed <Key.left><Key.backspace>
Screenshot: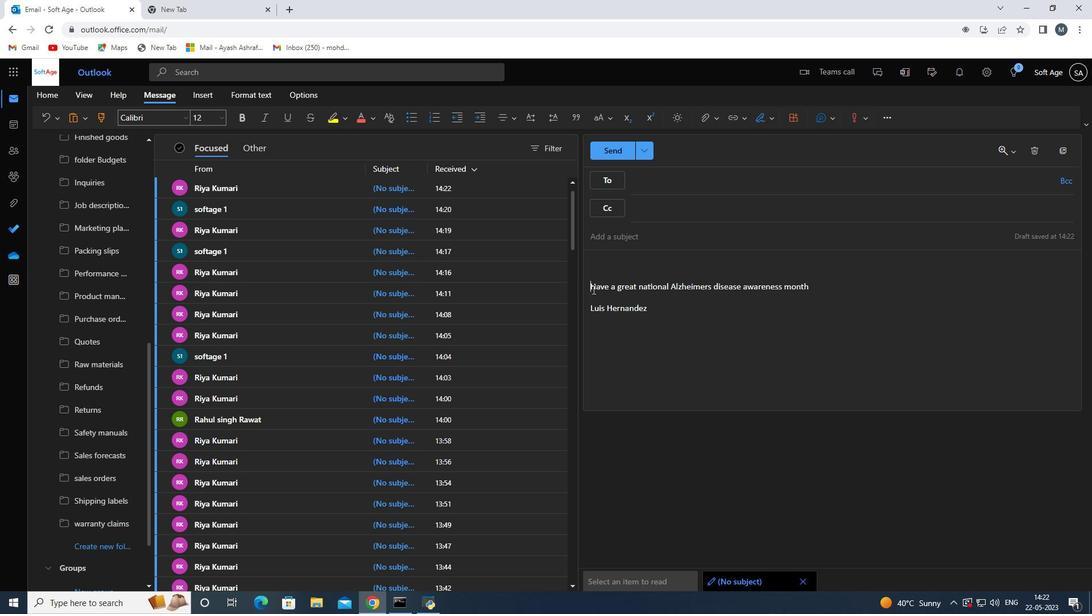 
Action: Mouse moved to (654, 175)
Screenshot: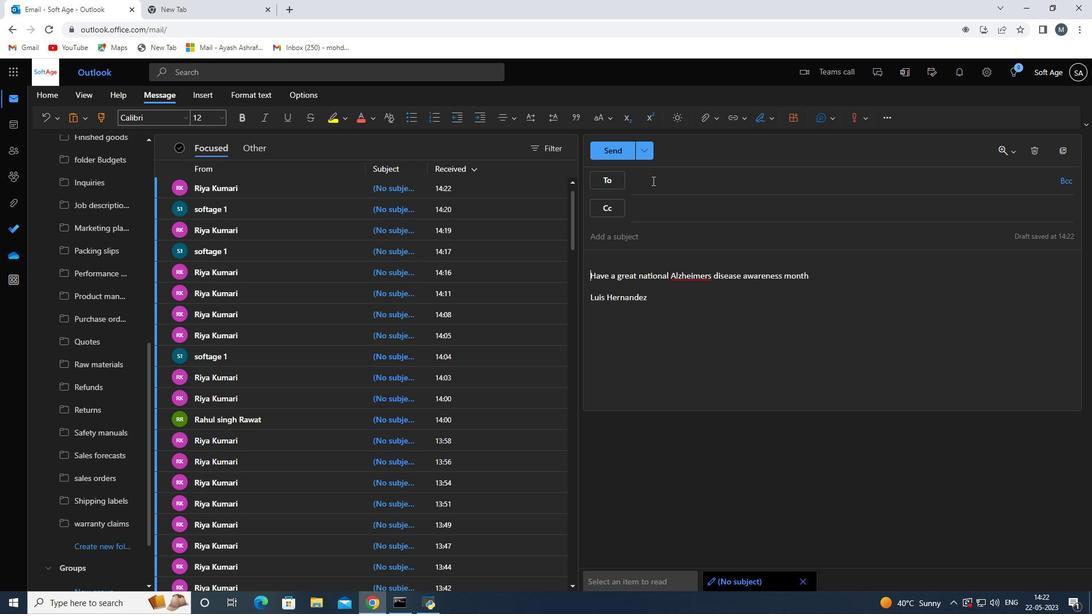 
Action: Mouse pressed left at (654, 175)
Screenshot: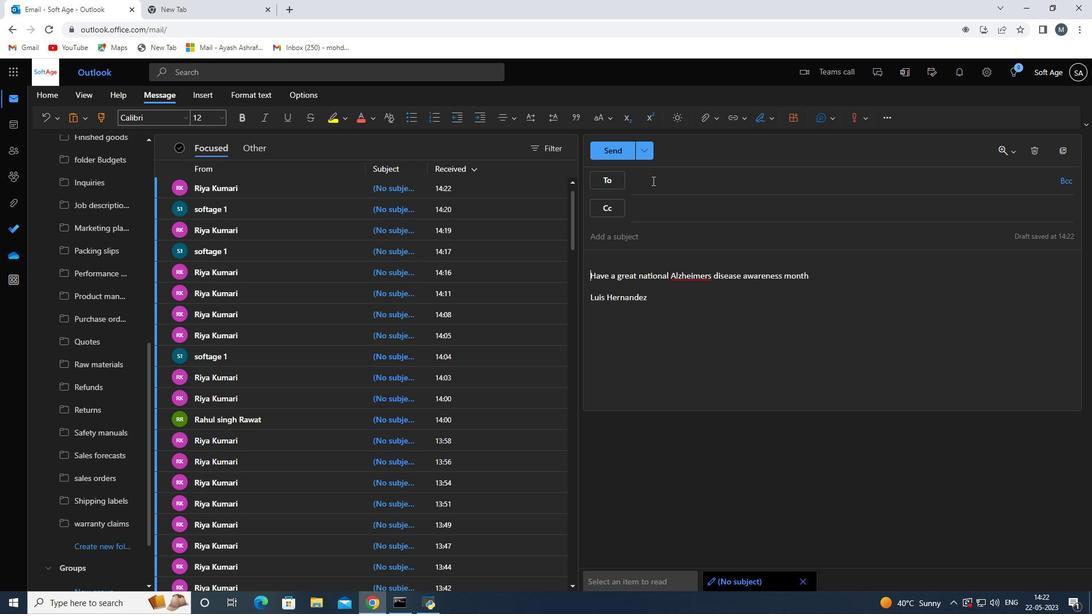 
Action: Mouse moved to (658, 179)
Screenshot: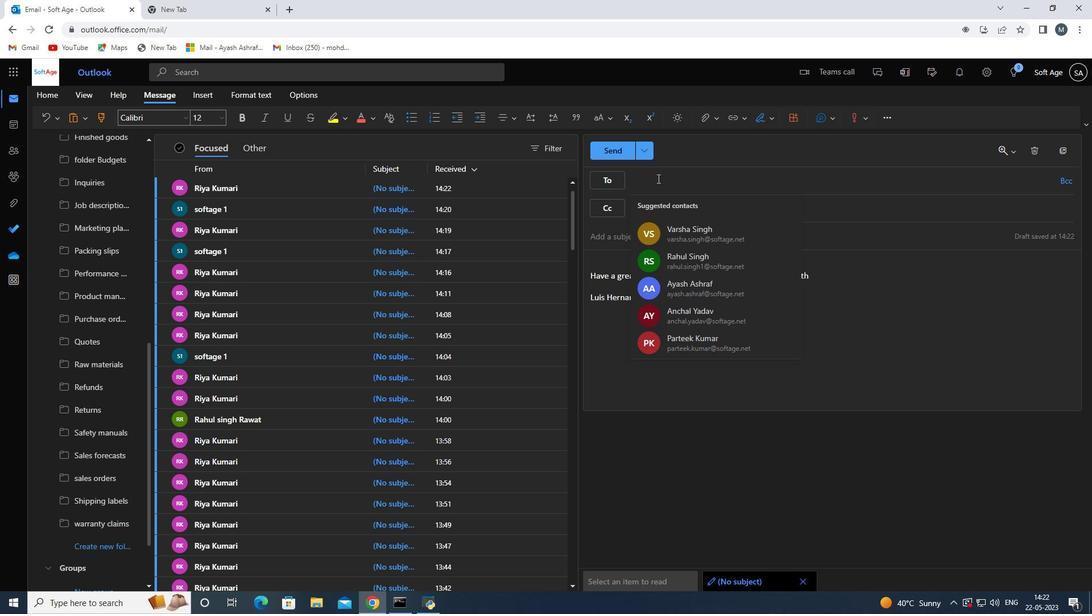 
Action: Key pressed softage.3<Key.shift>@softage.m<Key.backspace>
Screenshot: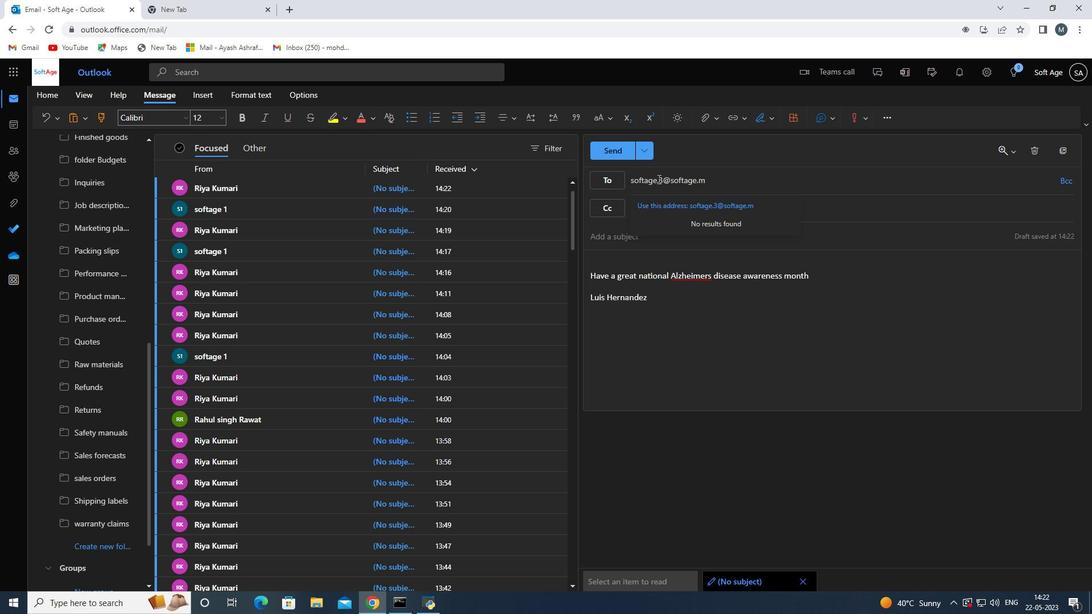 
Action: Mouse moved to (695, 217)
Screenshot: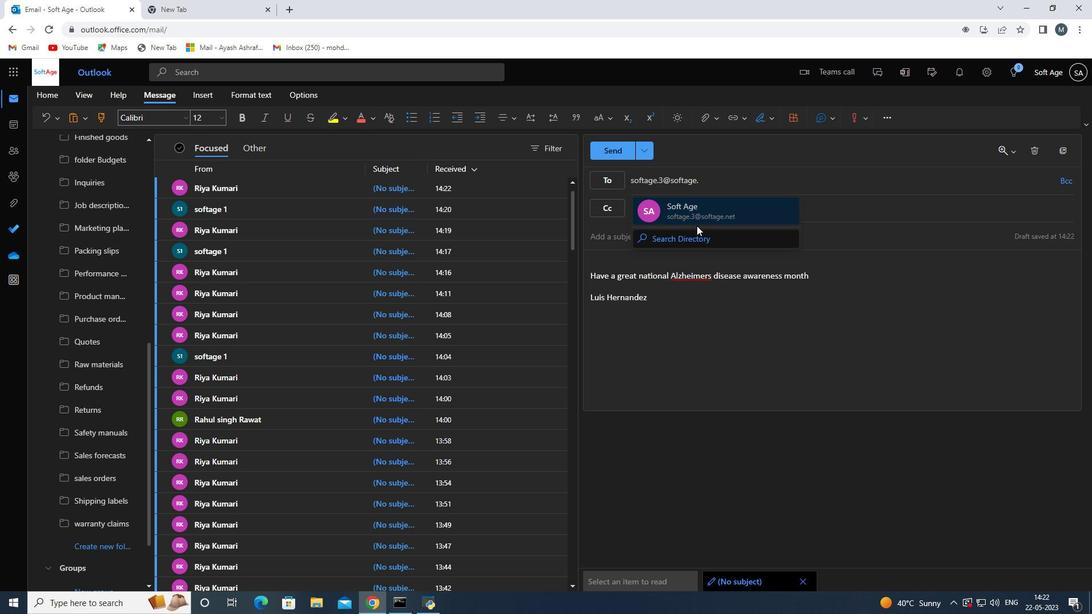 
Action: Mouse pressed left at (695, 217)
Screenshot: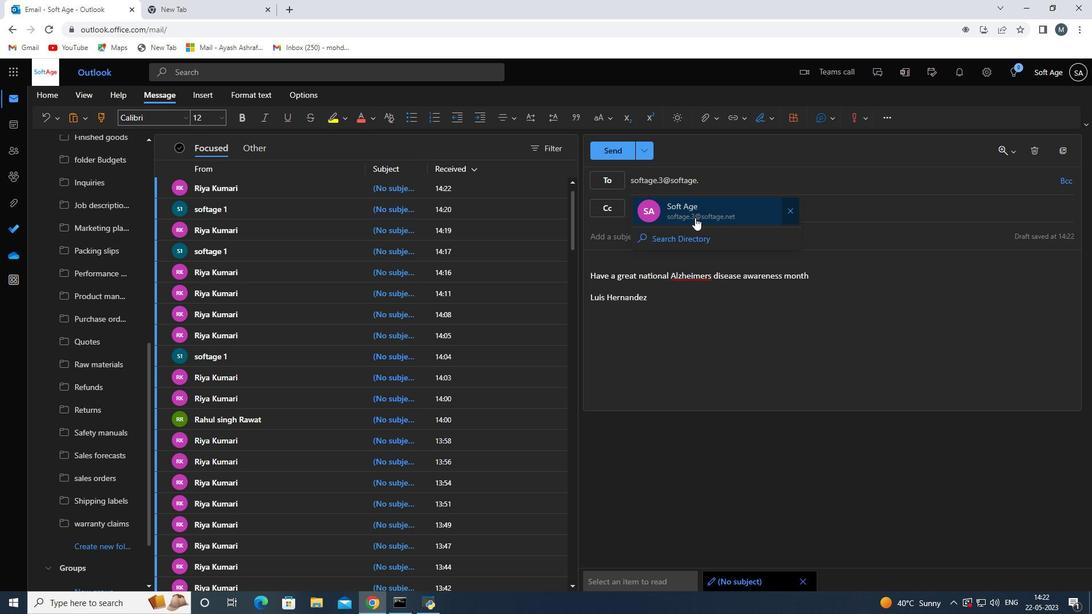 
Action: Mouse moved to (83, 545)
Screenshot: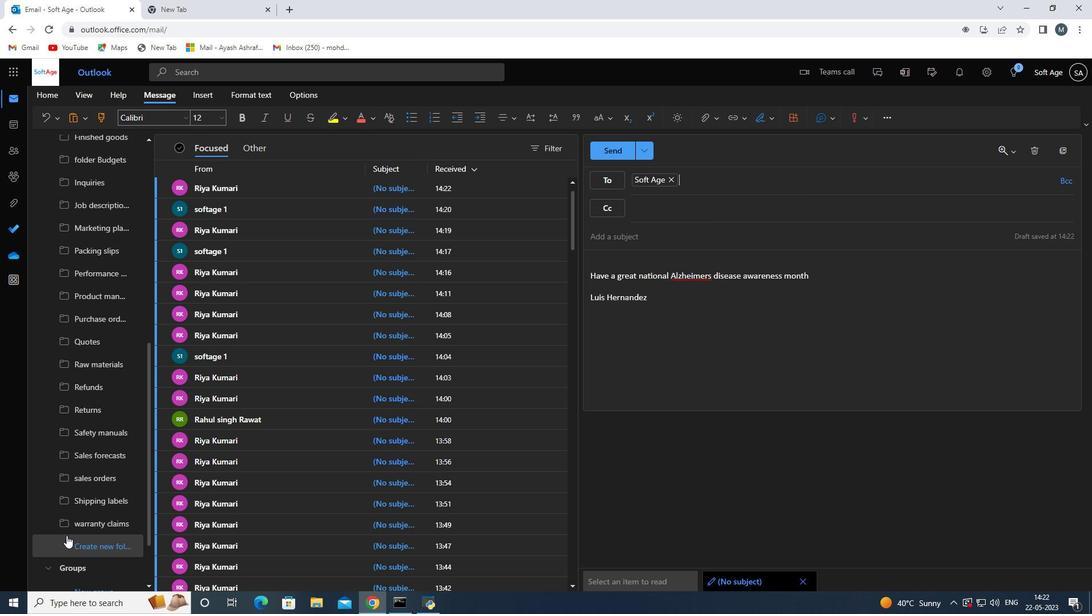 
Action: Mouse pressed left at (83, 545)
Screenshot: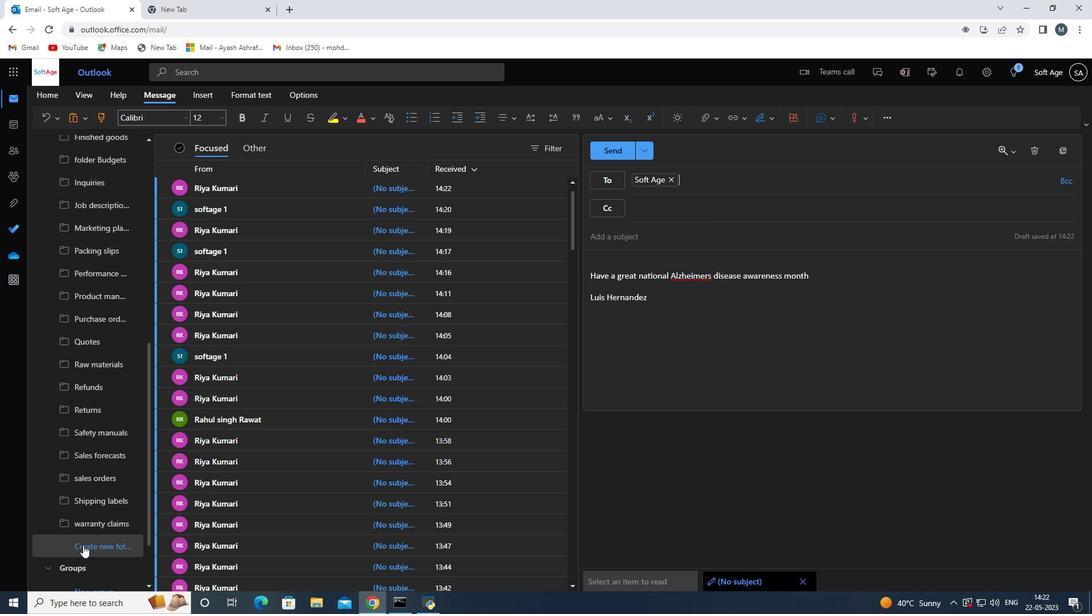 
Action: Mouse moved to (67, 547)
Screenshot: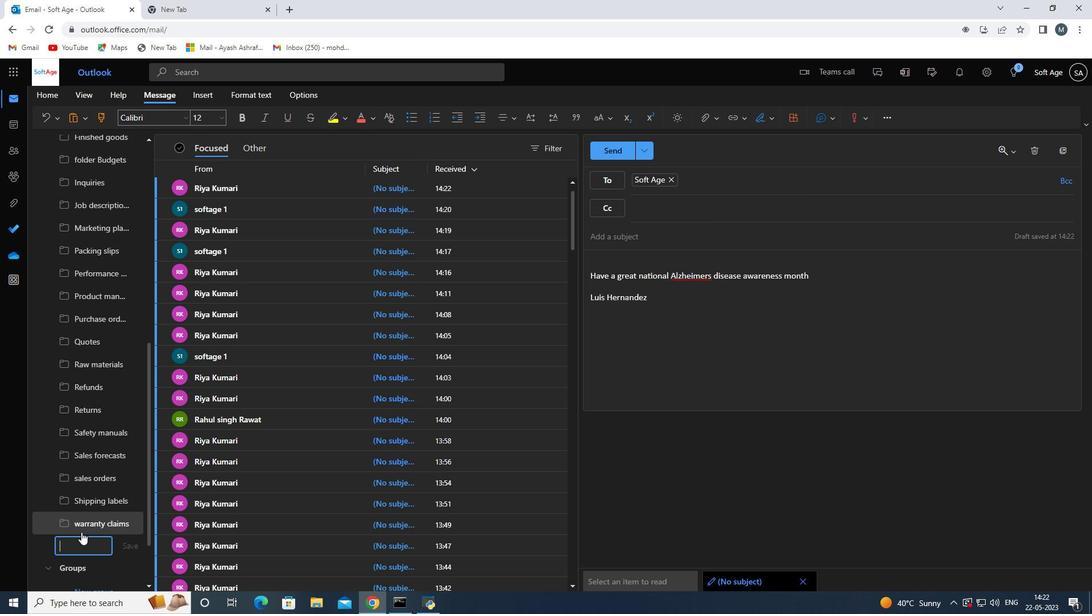 
Action: Mouse pressed left at (67, 547)
Screenshot: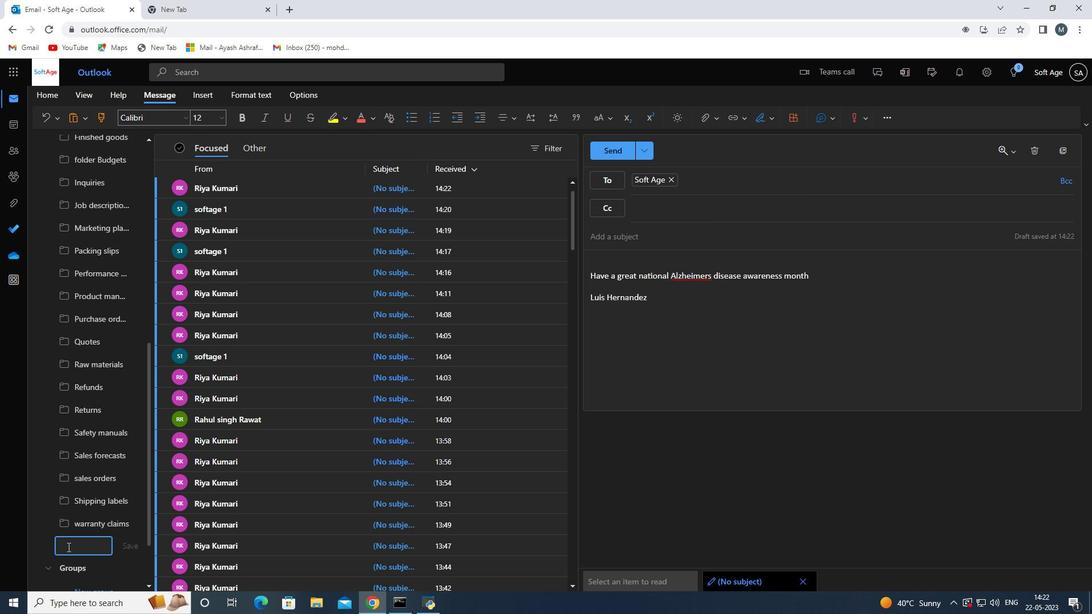 
Action: Key pressed <Key.shift>Tax<Key.space>filling
Screenshot: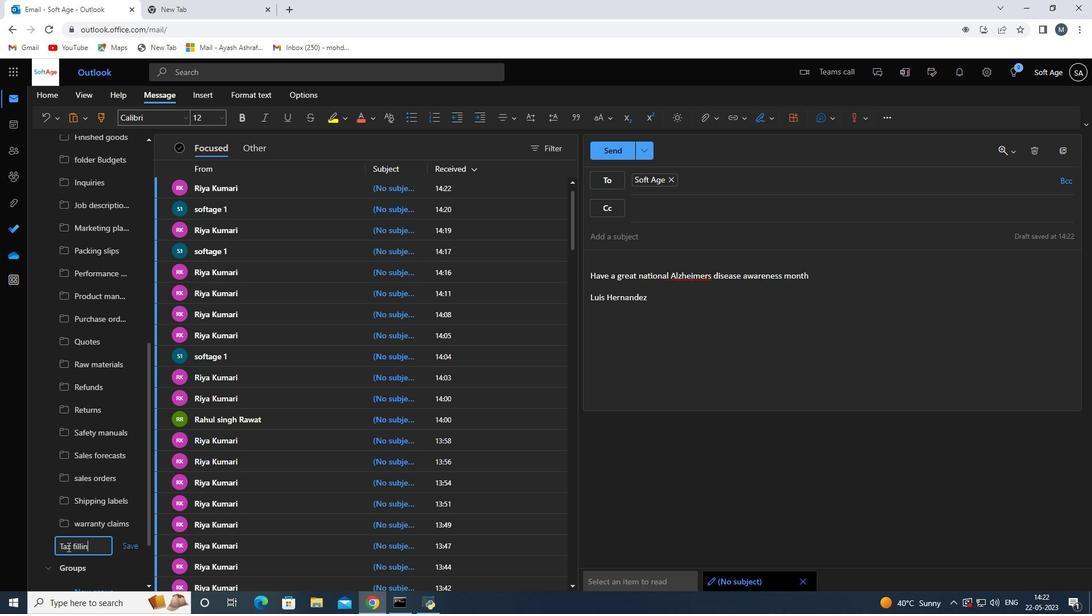 
Action: Mouse moved to (137, 547)
Screenshot: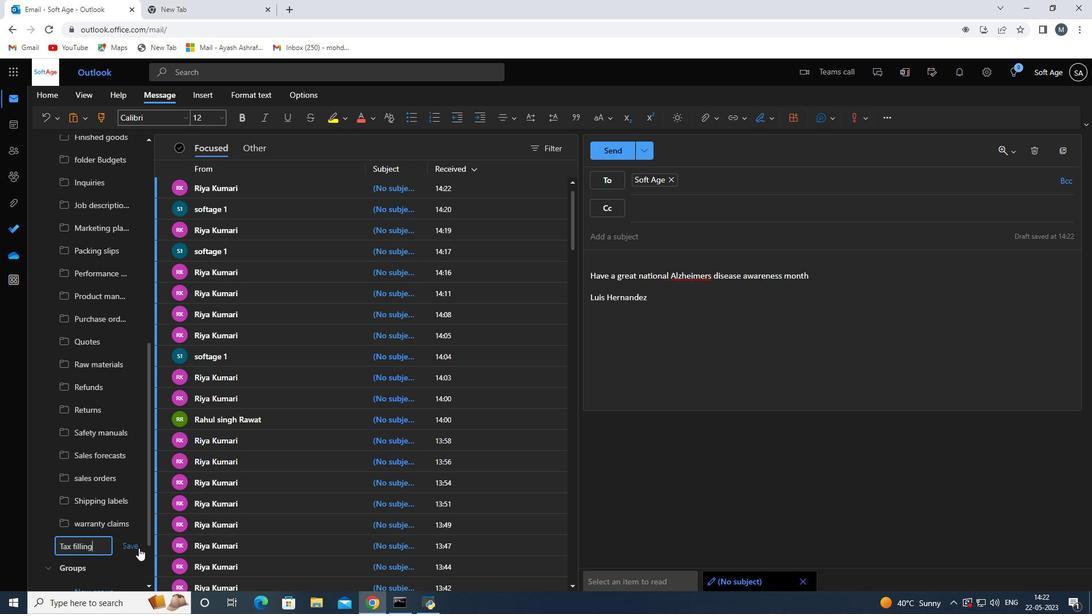 
Action: Mouse pressed left at (137, 547)
Screenshot: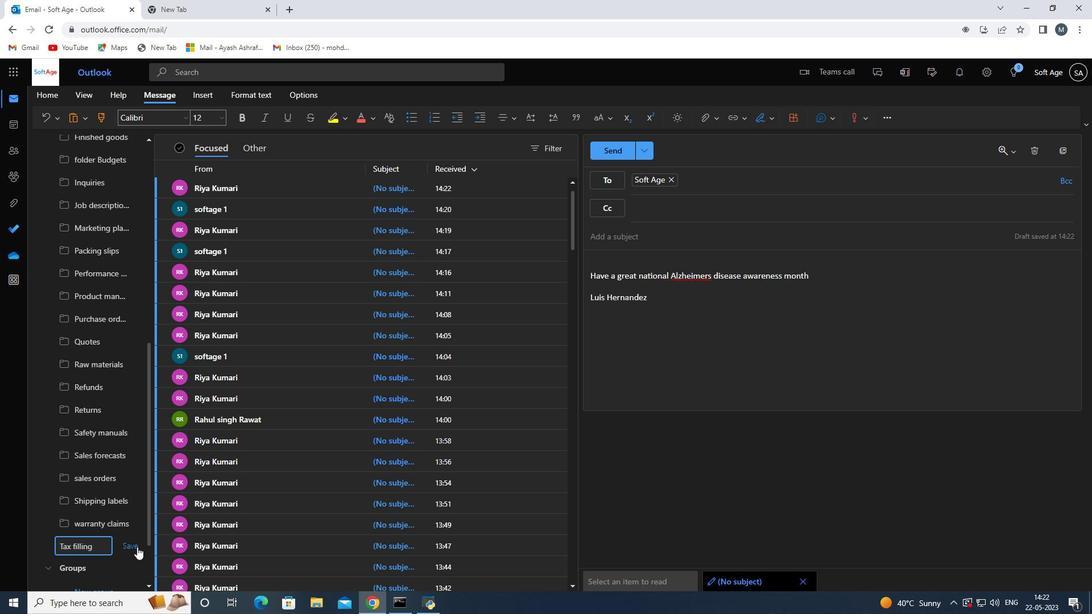 
Action: Mouse moved to (613, 147)
Screenshot: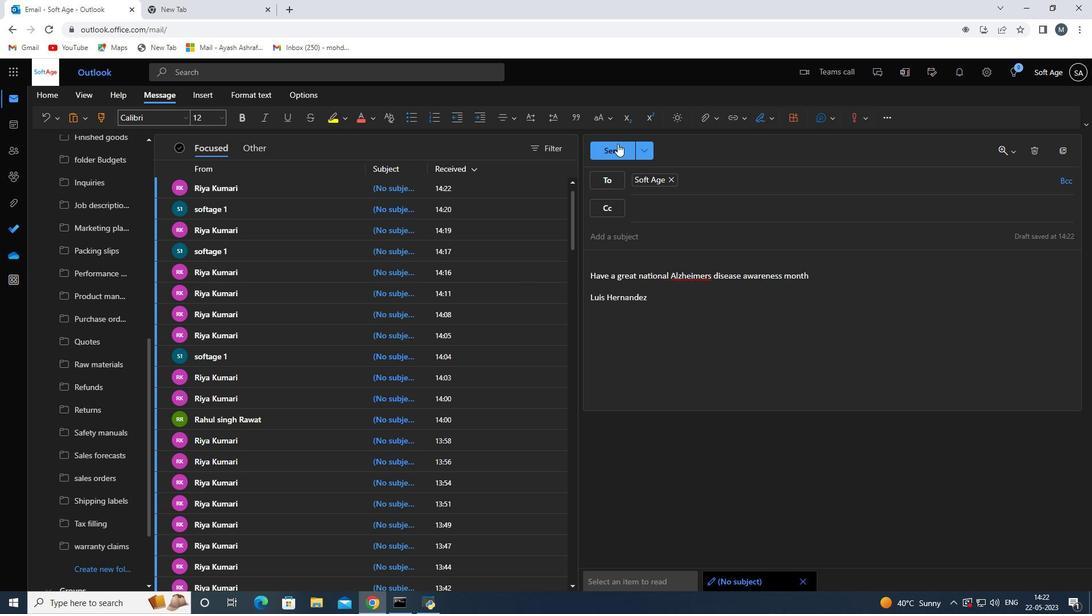 
Action: Mouse pressed left at (613, 147)
Screenshot: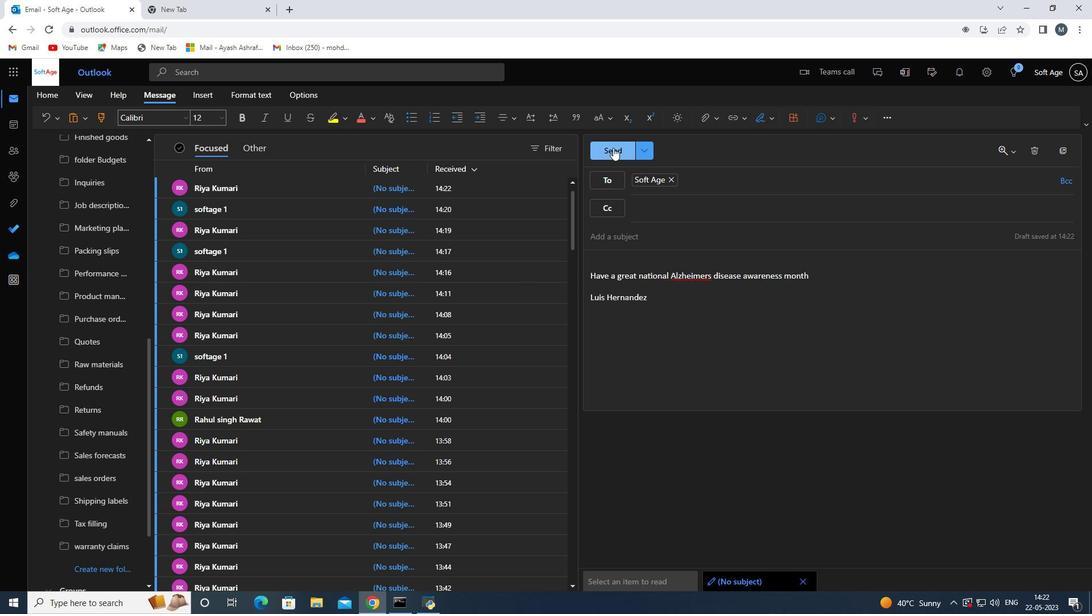 
Action: Mouse moved to (526, 354)
Screenshot: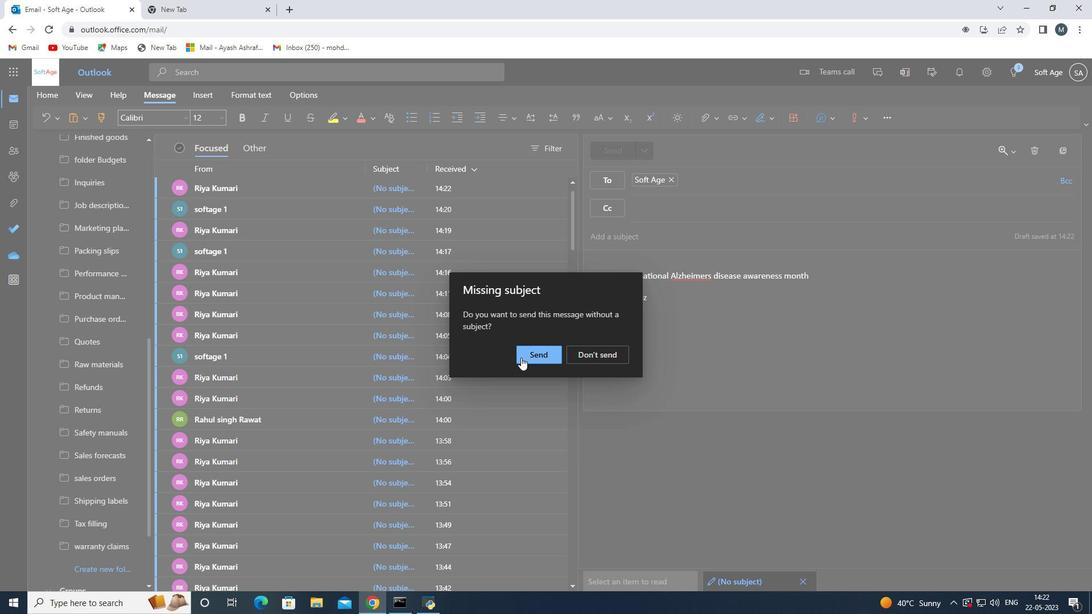 
Action: Mouse pressed left at (526, 354)
Screenshot: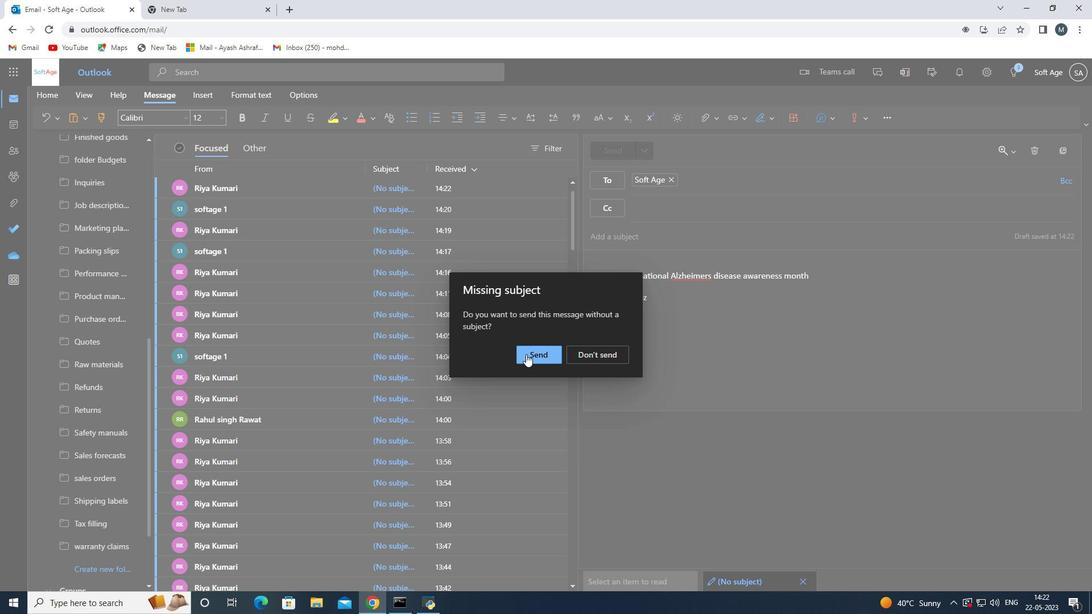 
Action: Mouse moved to (526, 354)
Screenshot: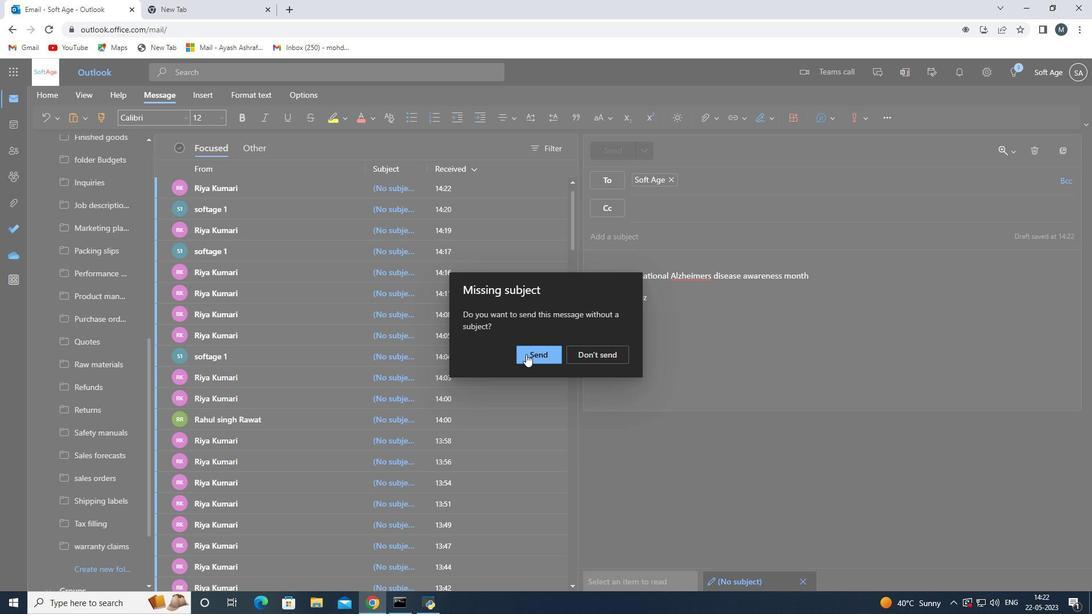 
